 Task: Search one way flight ticket for 5 adults, 2 children, 1 infant in seat and 2 infants on lap in economy from Rockland: Knox County Regional Airport to Laramie: Laramie Regional Airport on 5-3-2023. Choice of flights is United. Number of bags: 2 carry on bags. Price is upto 106000. Outbound departure time preference is 16:45.
Action: Mouse moved to (213, 308)
Screenshot: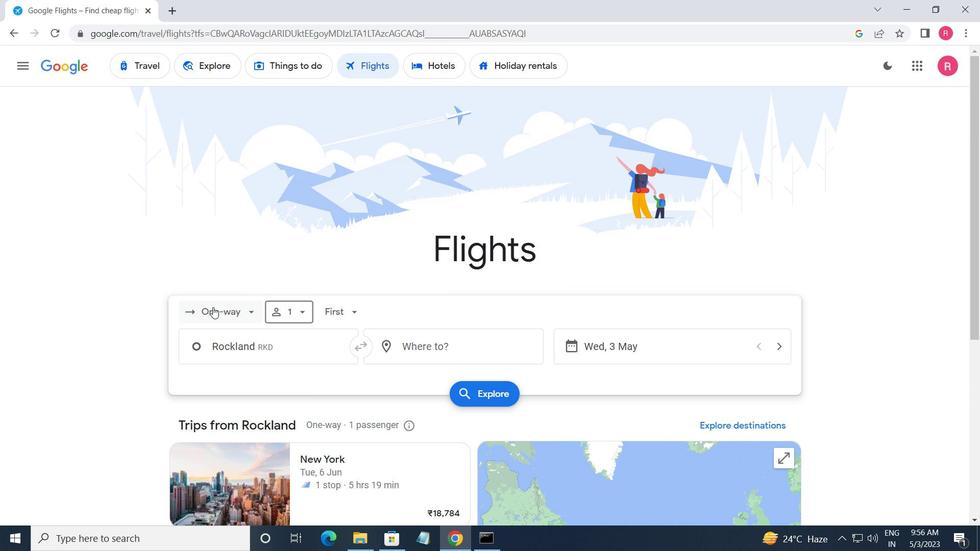
Action: Mouse pressed left at (213, 308)
Screenshot: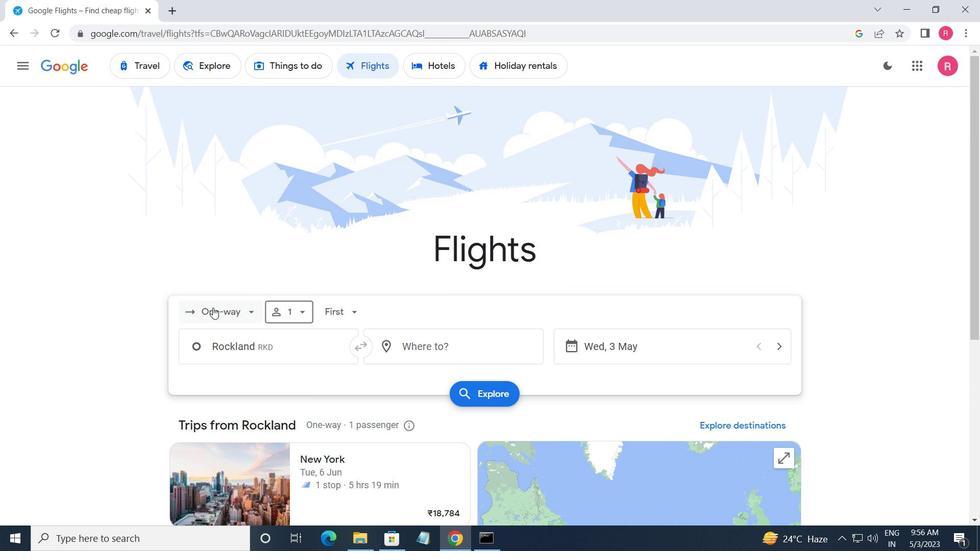 
Action: Mouse moved to (242, 369)
Screenshot: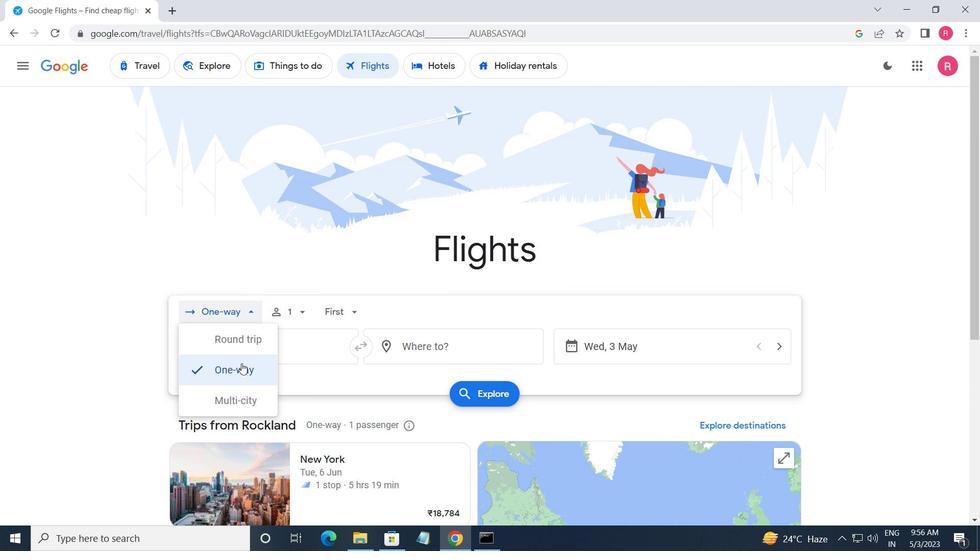 
Action: Mouse pressed left at (242, 369)
Screenshot: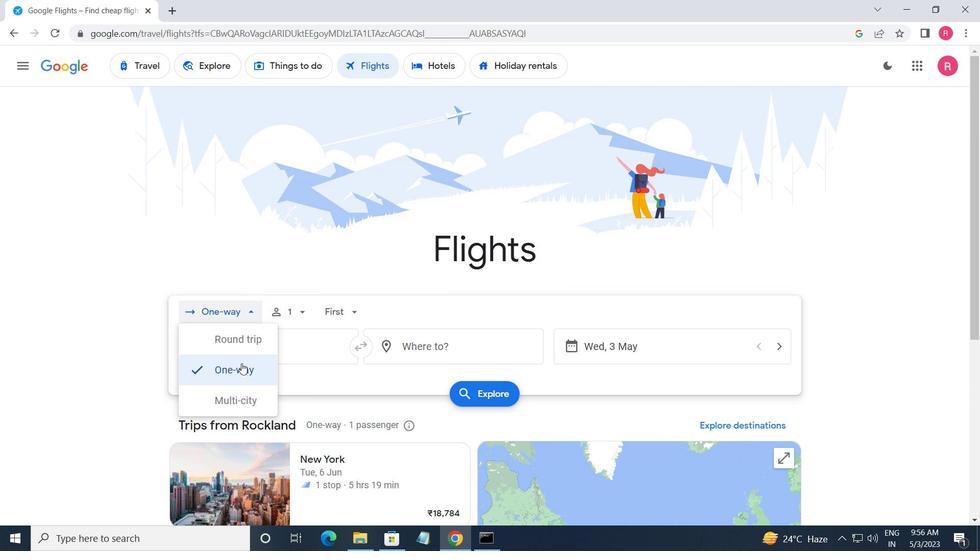 
Action: Mouse moved to (290, 325)
Screenshot: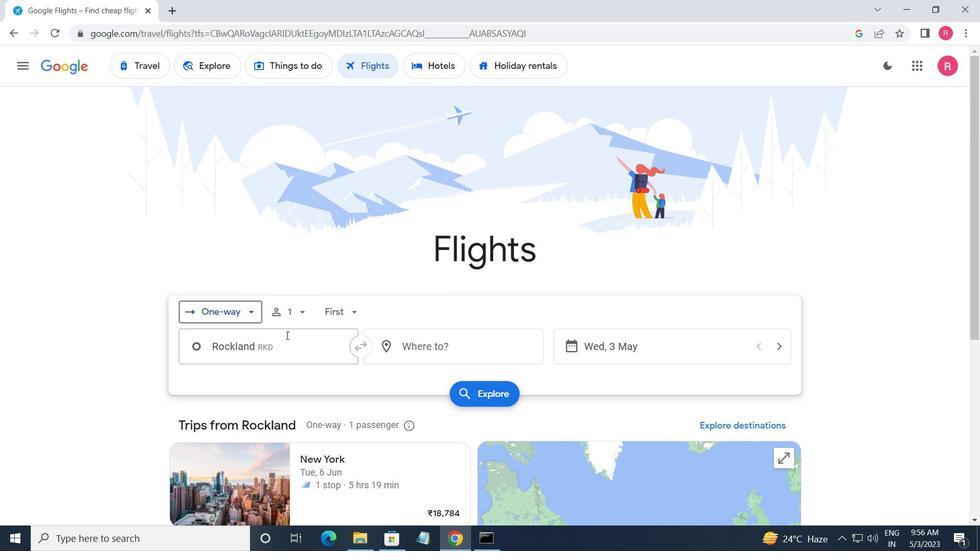 
Action: Mouse pressed left at (290, 325)
Screenshot: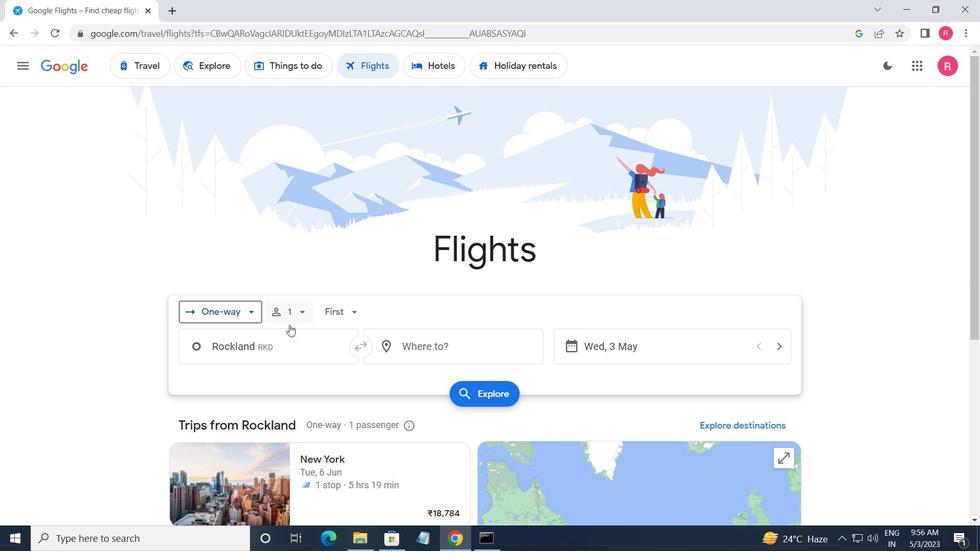 
Action: Mouse moved to (401, 346)
Screenshot: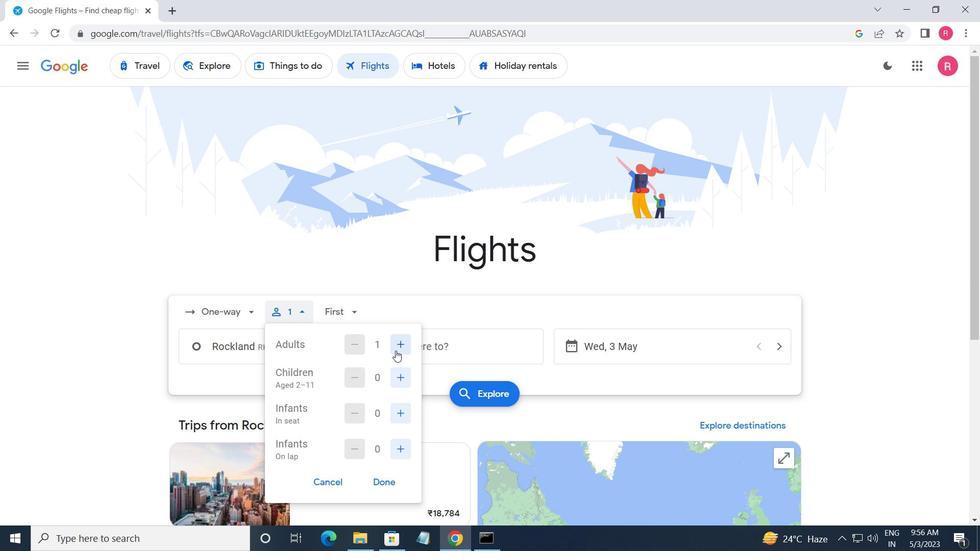 
Action: Mouse pressed left at (401, 346)
Screenshot: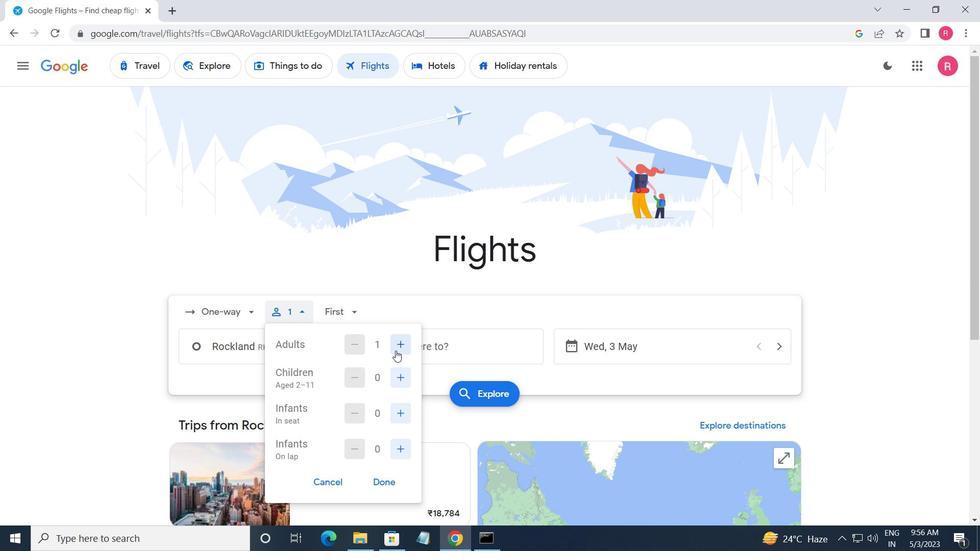
Action: Mouse moved to (402, 346)
Screenshot: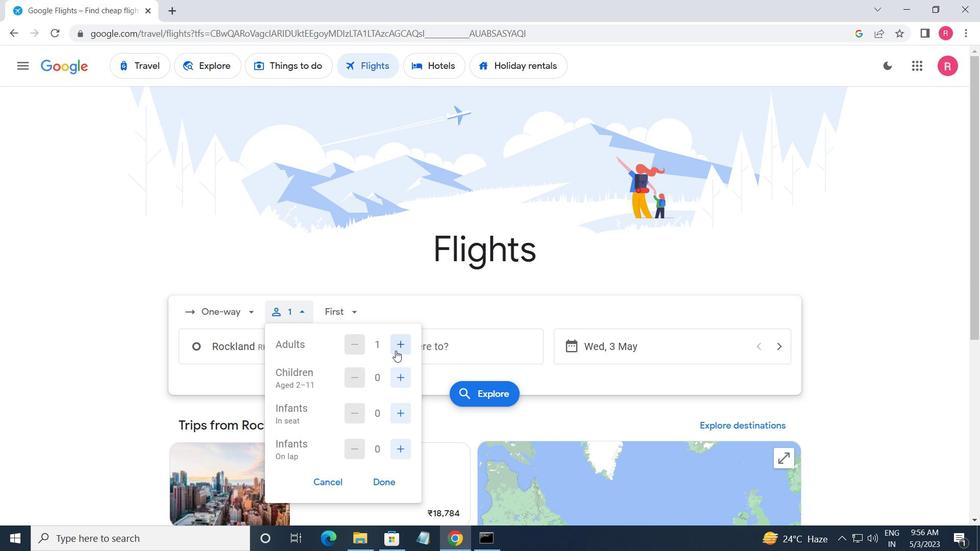 
Action: Mouse pressed left at (402, 346)
Screenshot: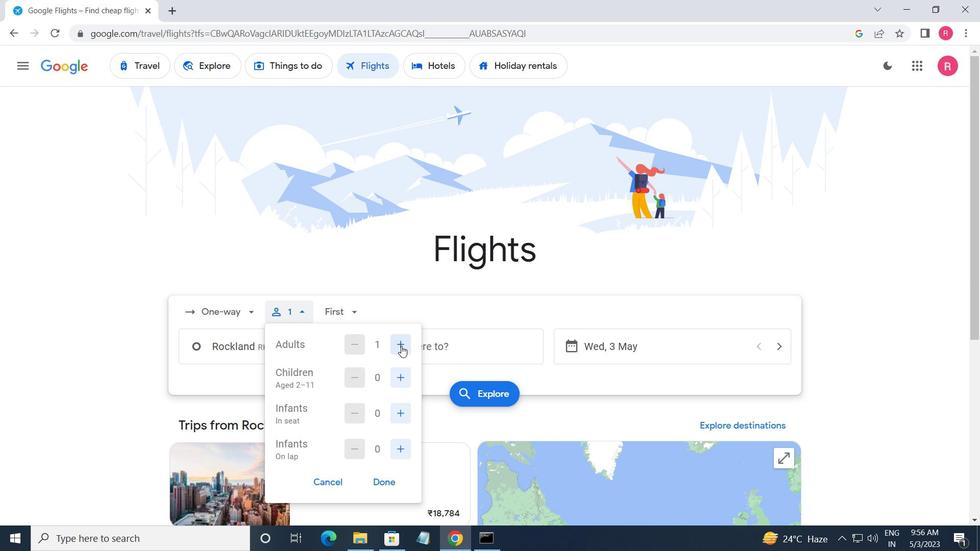 
Action: Mouse pressed left at (402, 346)
Screenshot: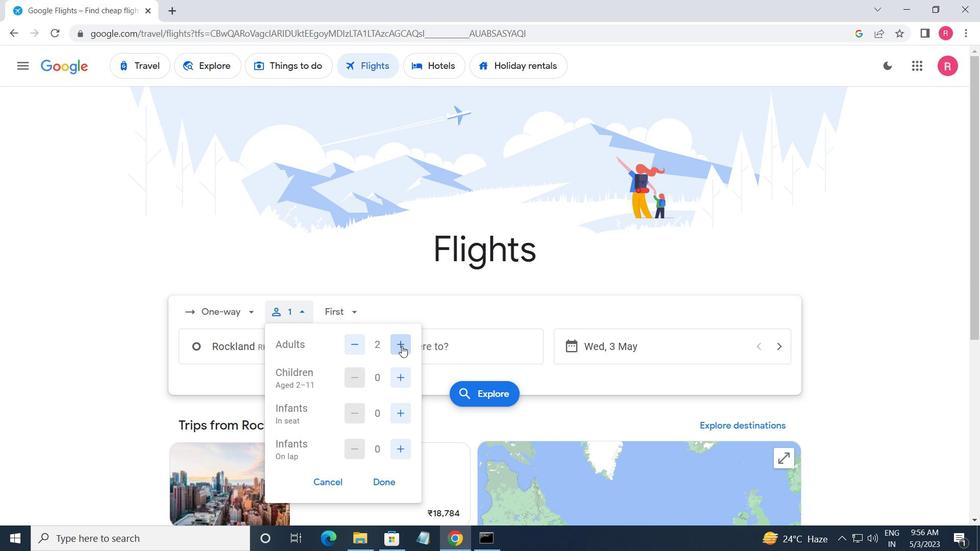 
Action: Mouse pressed left at (402, 346)
Screenshot: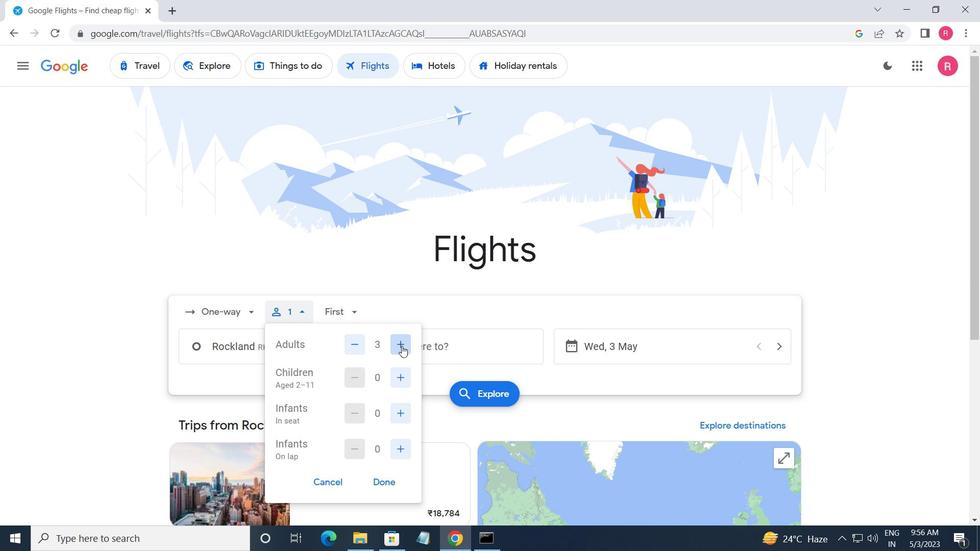 
Action: Mouse moved to (399, 381)
Screenshot: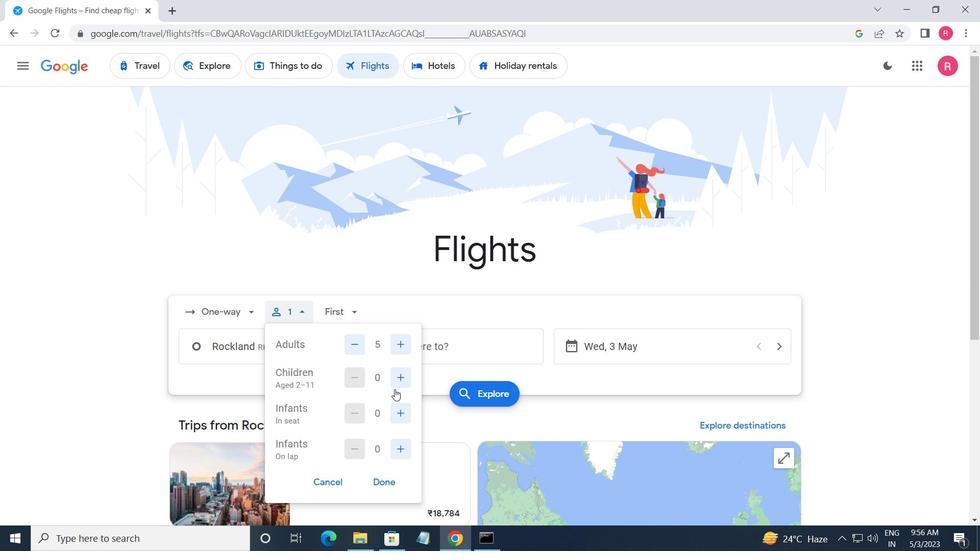 
Action: Mouse pressed left at (399, 381)
Screenshot: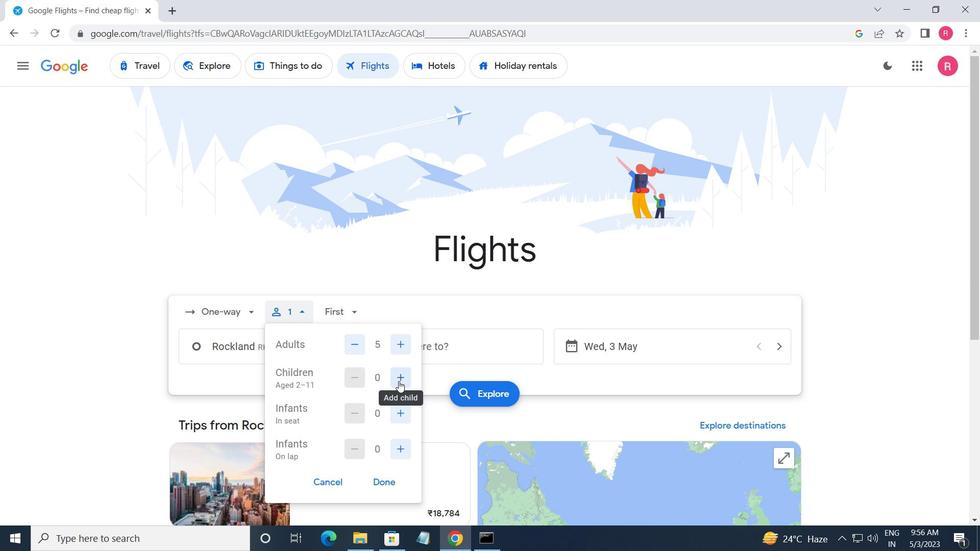 
Action: Mouse pressed left at (399, 381)
Screenshot: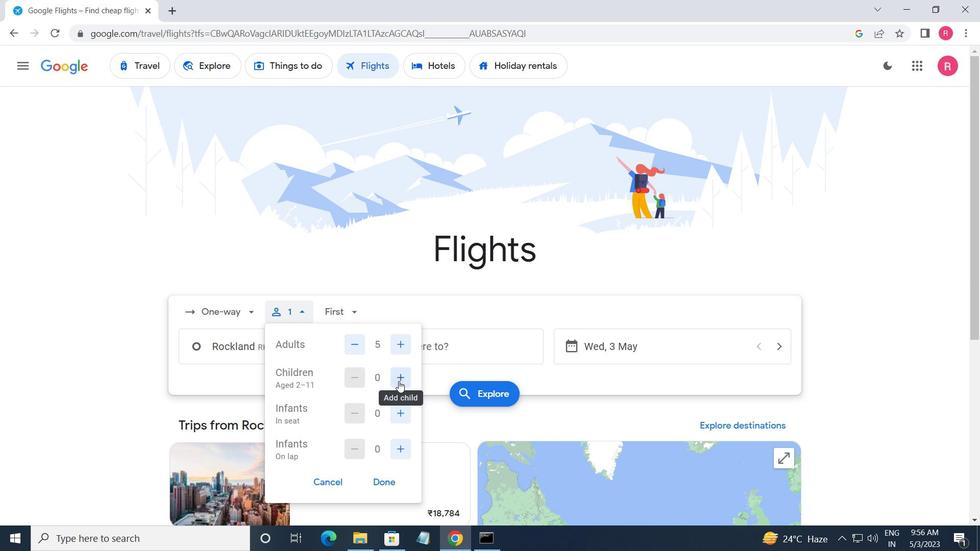 
Action: Mouse moved to (402, 415)
Screenshot: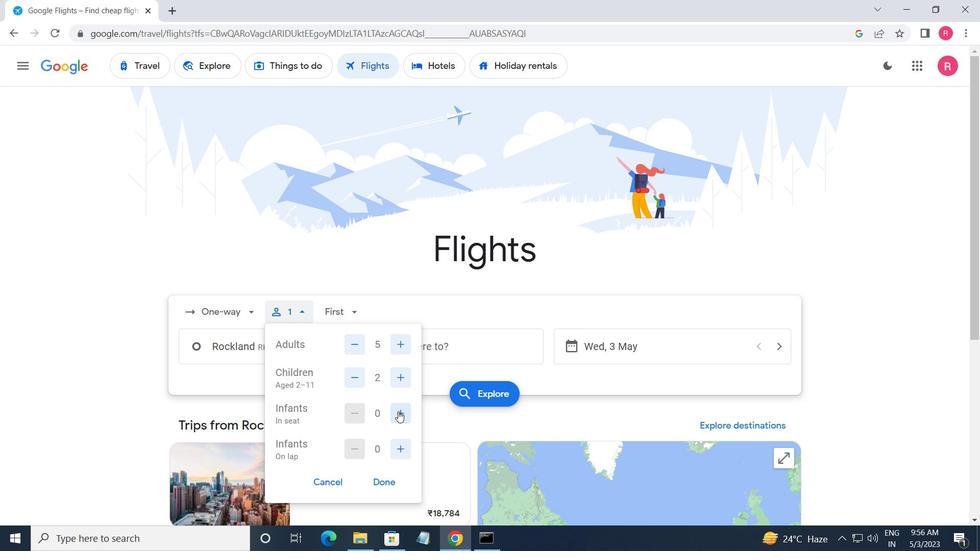 
Action: Mouse pressed left at (402, 415)
Screenshot: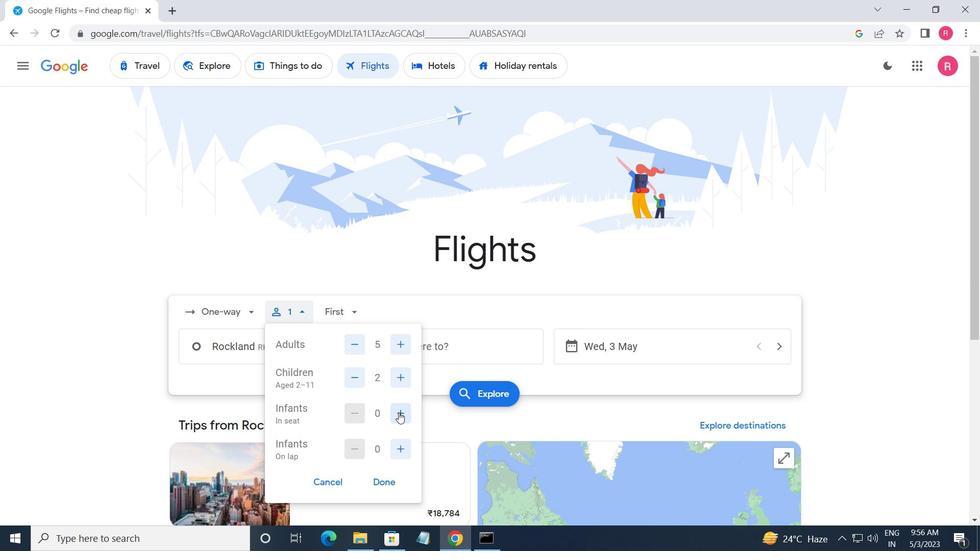 
Action: Mouse moved to (404, 441)
Screenshot: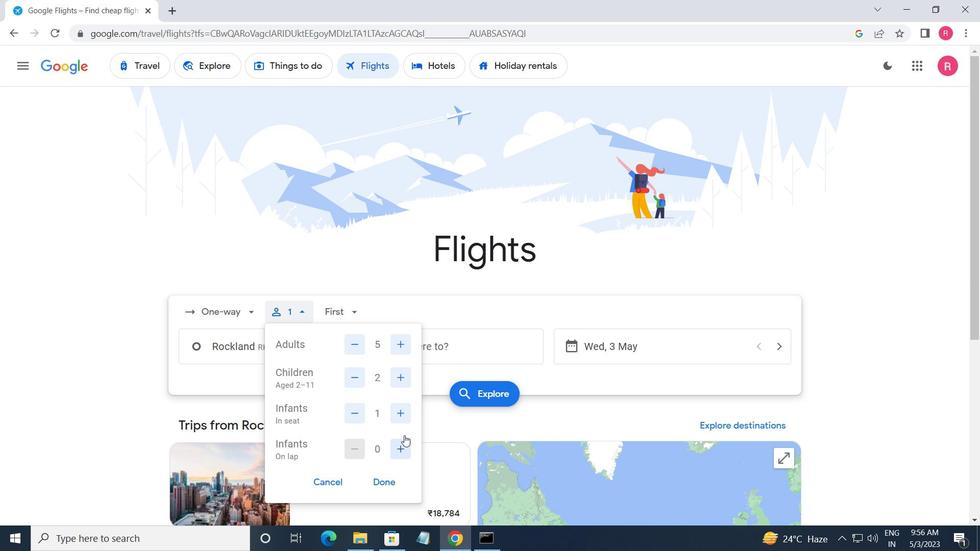 
Action: Mouse pressed left at (404, 441)
Screenshot: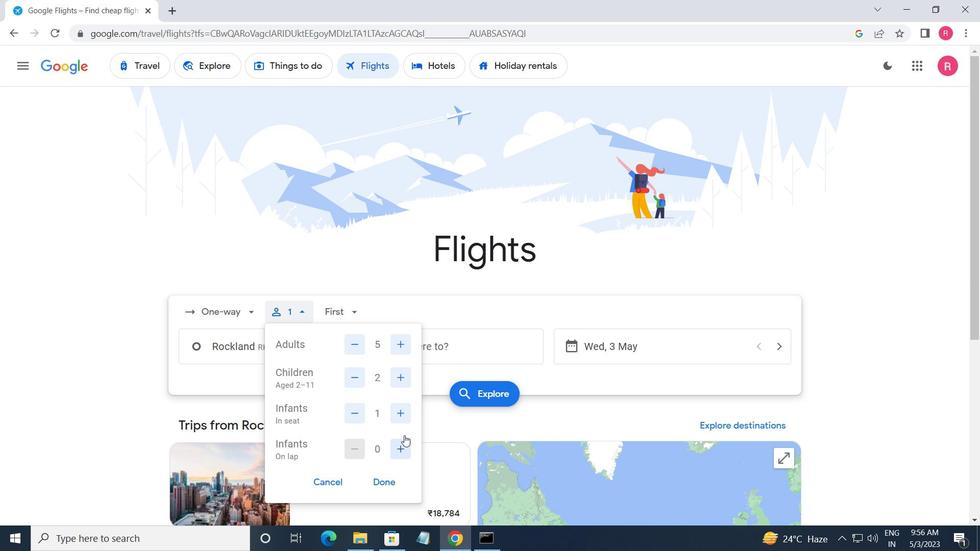 
Action: Mouse moved to (381, 481)
Screenshot: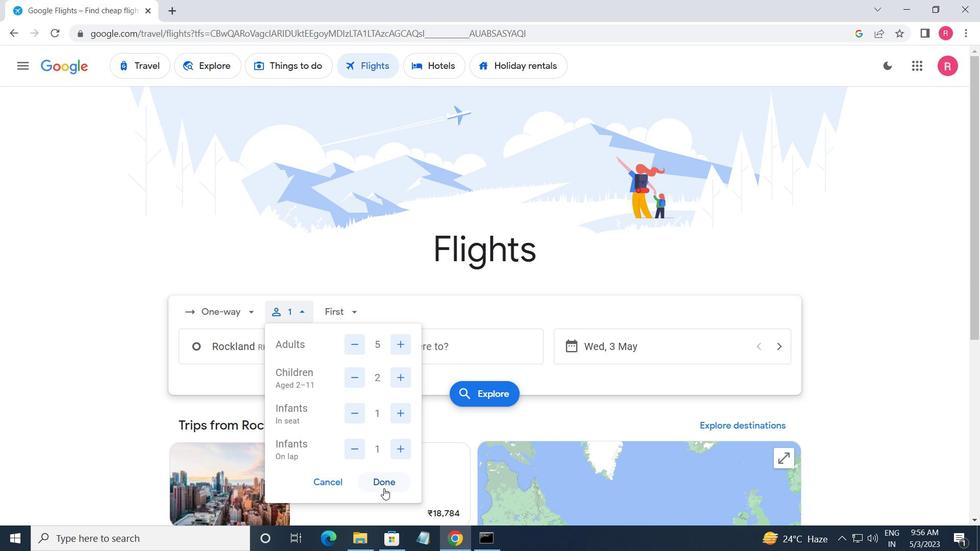 
Action: Mouse pressed left at (381, 481)
Screenshot: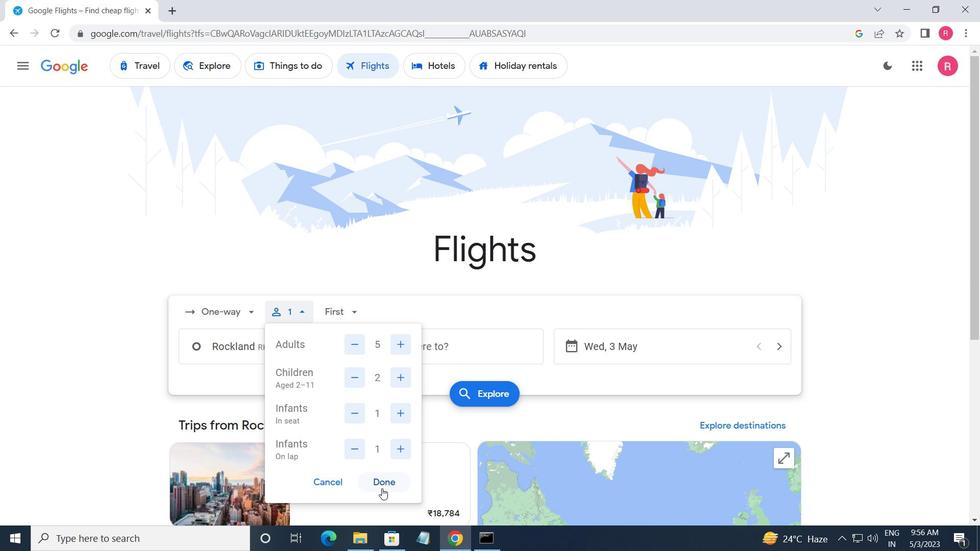 
Action: Mouse moved to (343, 311)
Screenshot: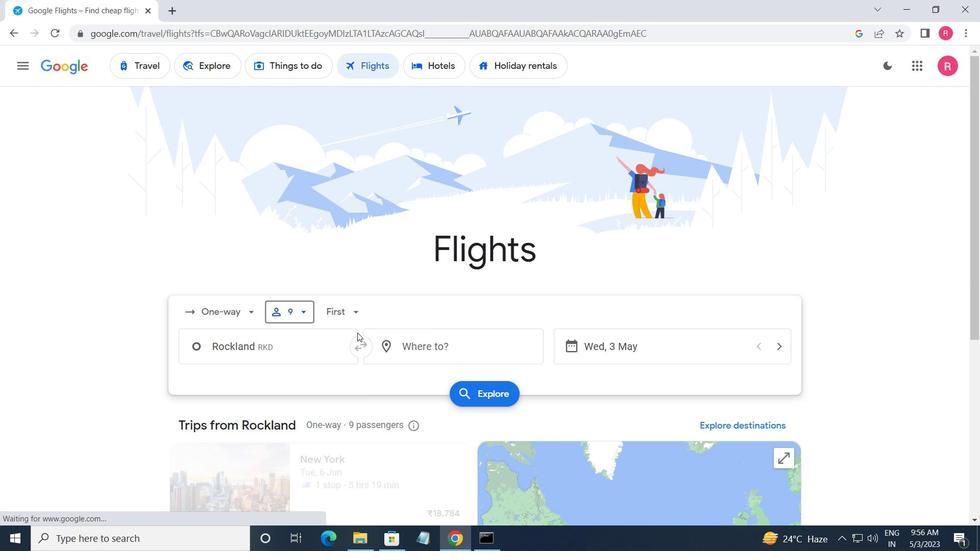 
Action: Mouse pressed left at (343, 311)
Screenshot: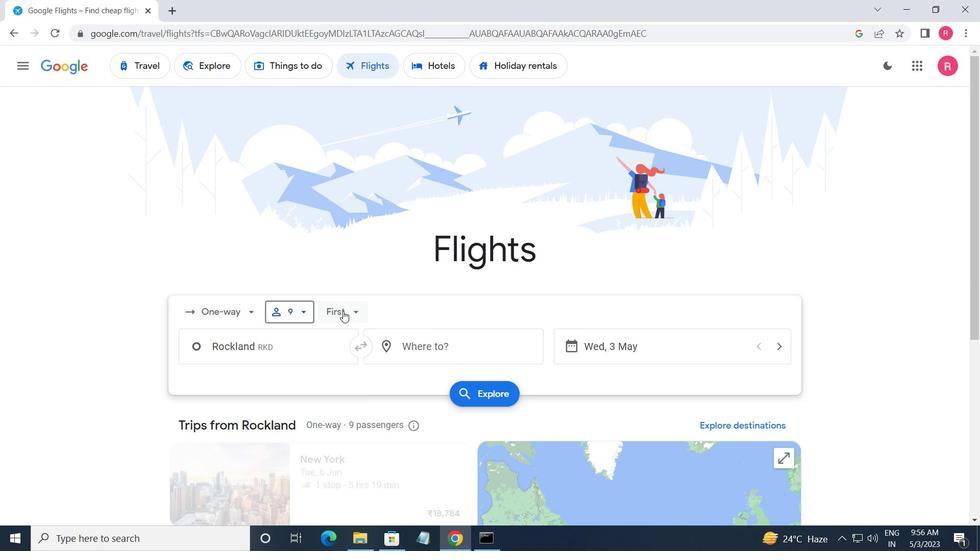 
Action: Mouse moved to (372, 351)
Screenshot: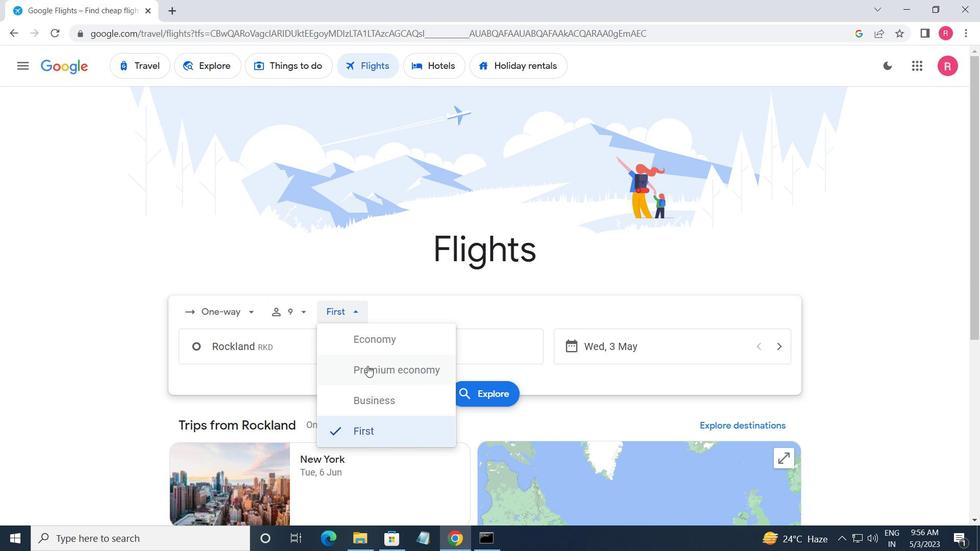 
Action: Mouse pressed left at (372, 351)
Screenshot: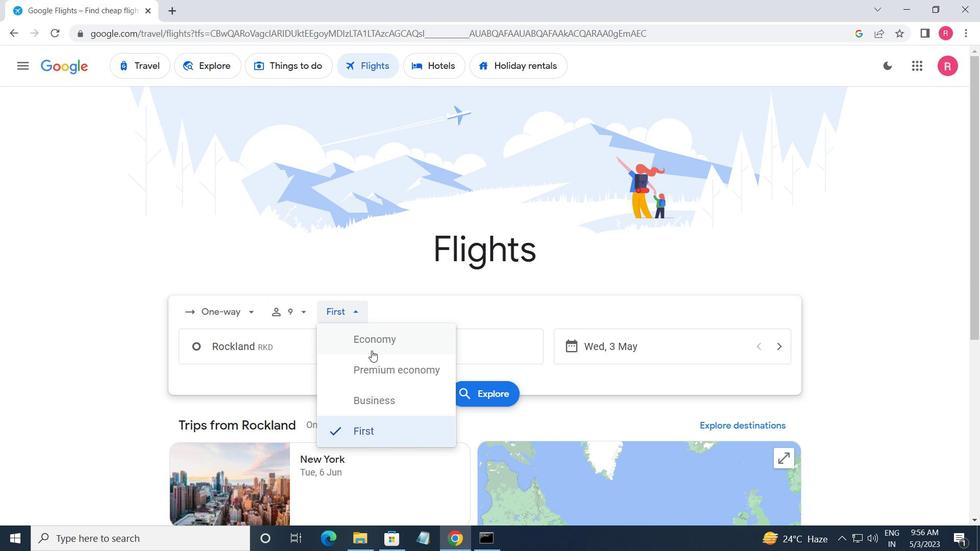 
Action: Mouse moved to (286, 345)
Screenshot: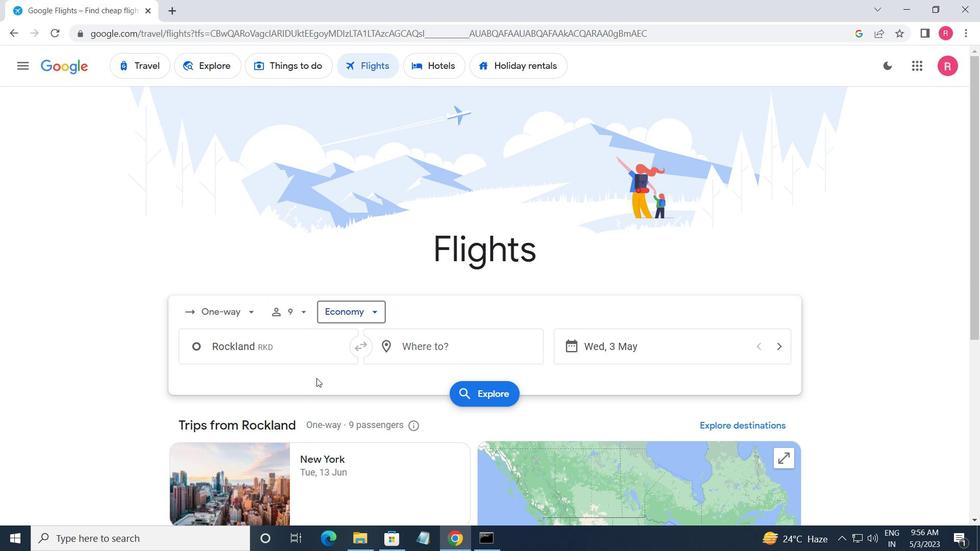 
Action: Mouse pressed left at (286, 345)
Screenshot: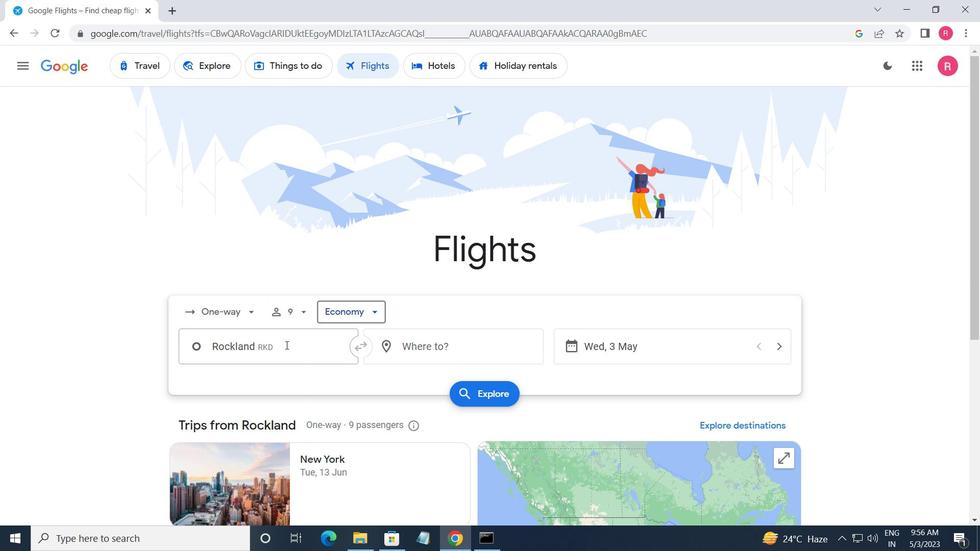 
Action: Mouse moved to (222, 453)
Screenshot: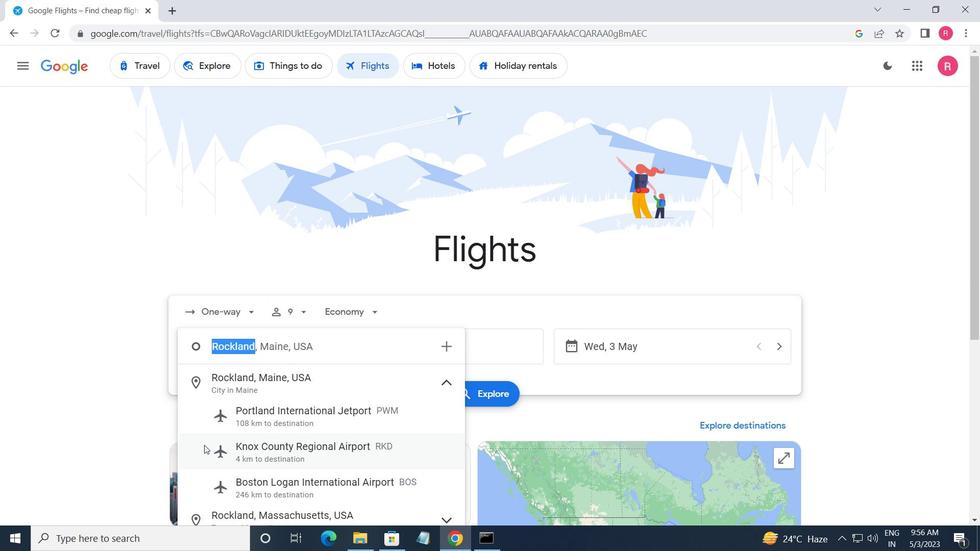 
Action: Mouse pressed left at (222, 453)
Screenshot: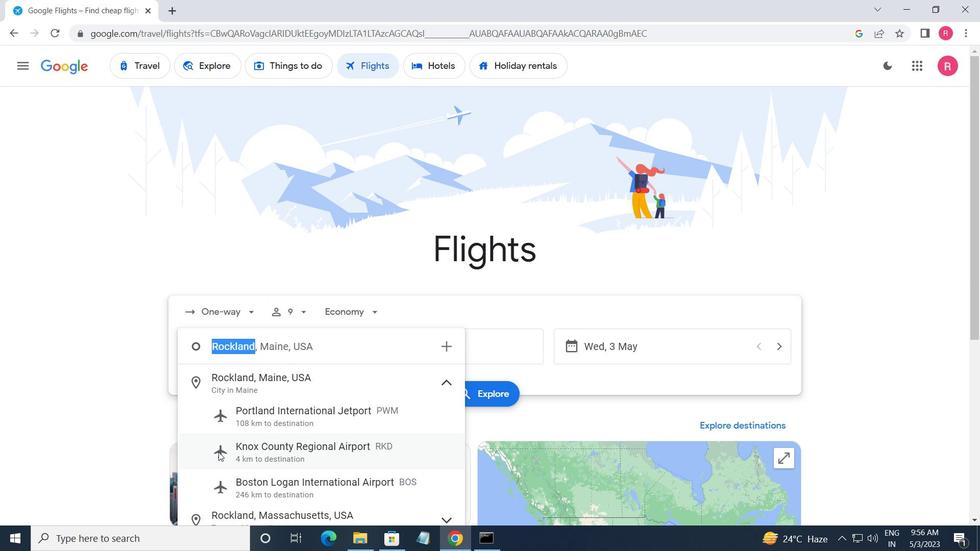 
Action: Mouse moved to (478, 361)
Screenshot: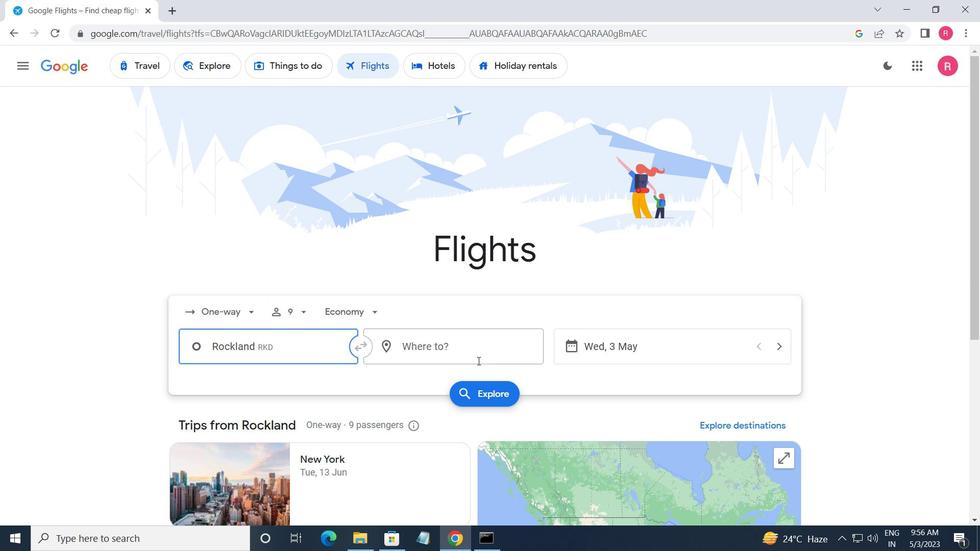 
Action: Mouse pressed left at (478, 361)
Screenshot: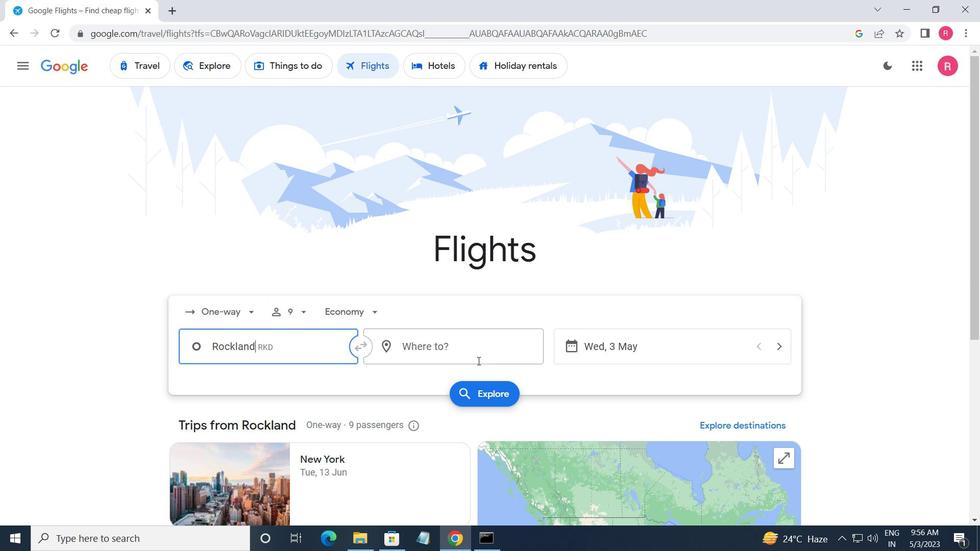 
Action: Mouse moved to (446, 480)
Screenshot: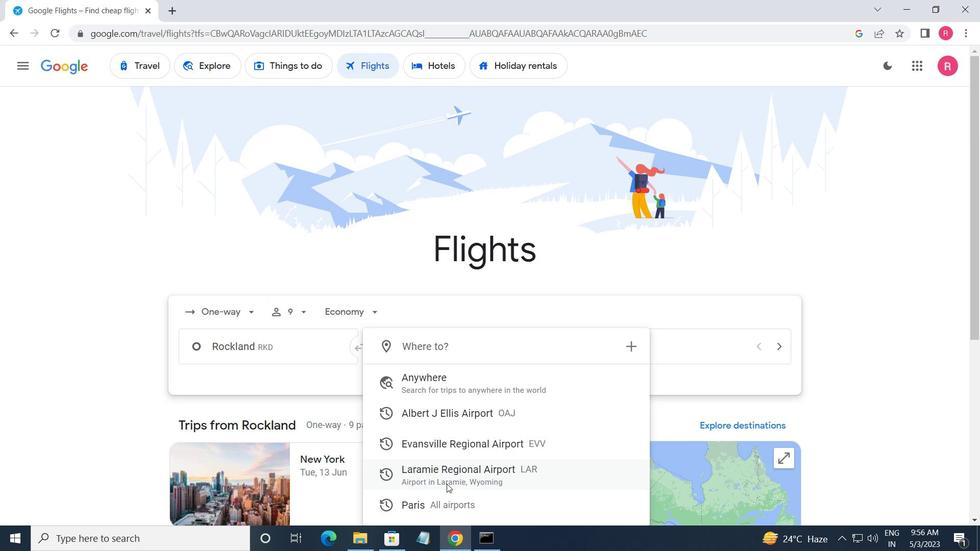 
Action: Mouse pressed left at (446, 480)
Screenshot: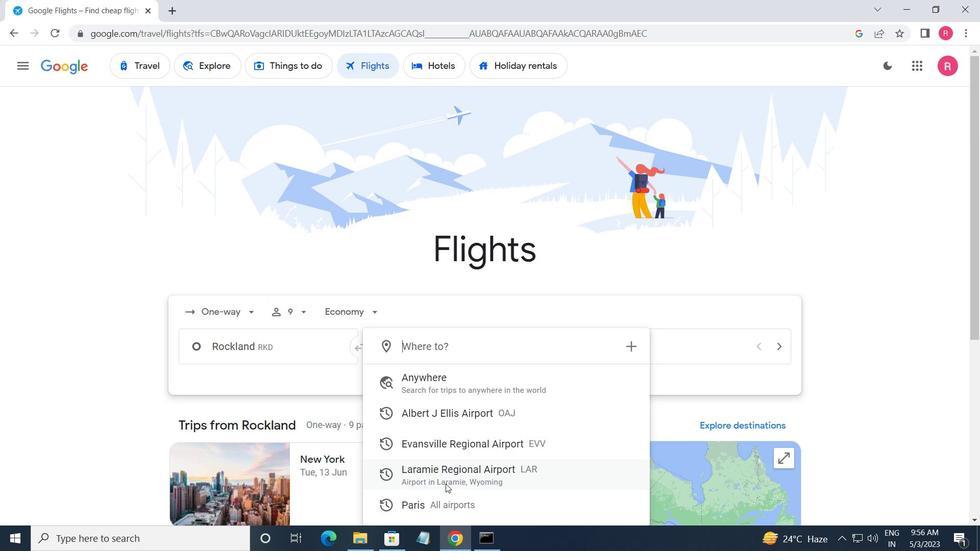 
Action: Mouse moved to (651, 359)
Screenshot: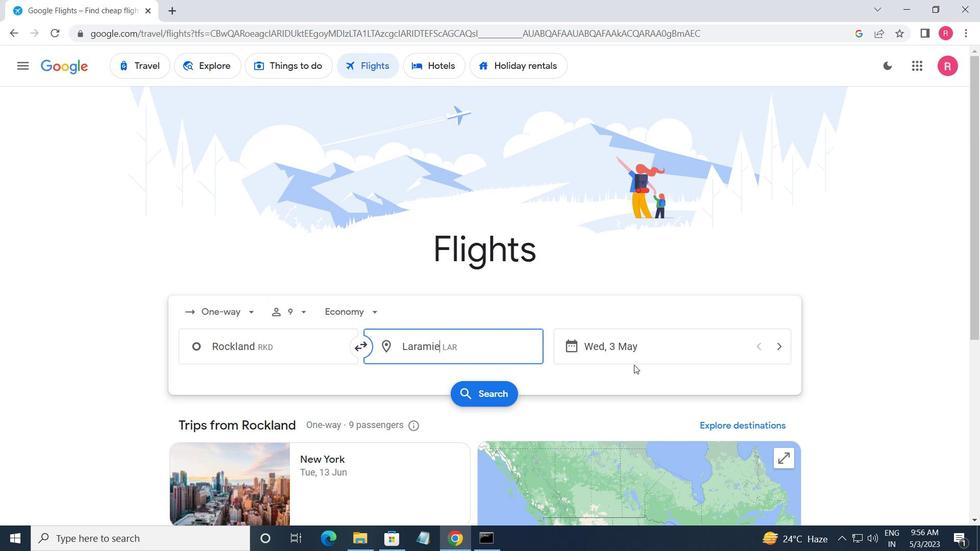 
Action: Mouse pressed left at (651, 359)
Screenshot: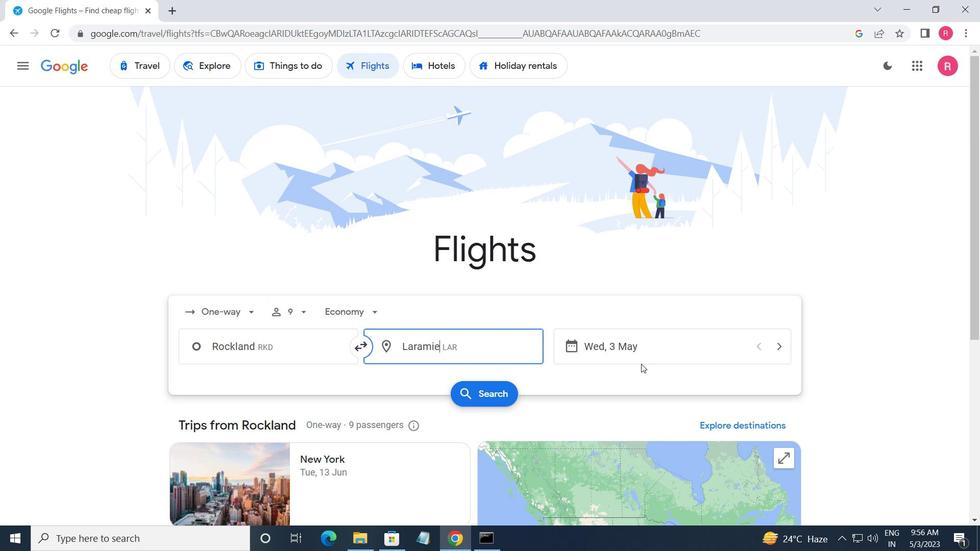 
Action: Mouse moved to (425, 290)
Screenshot: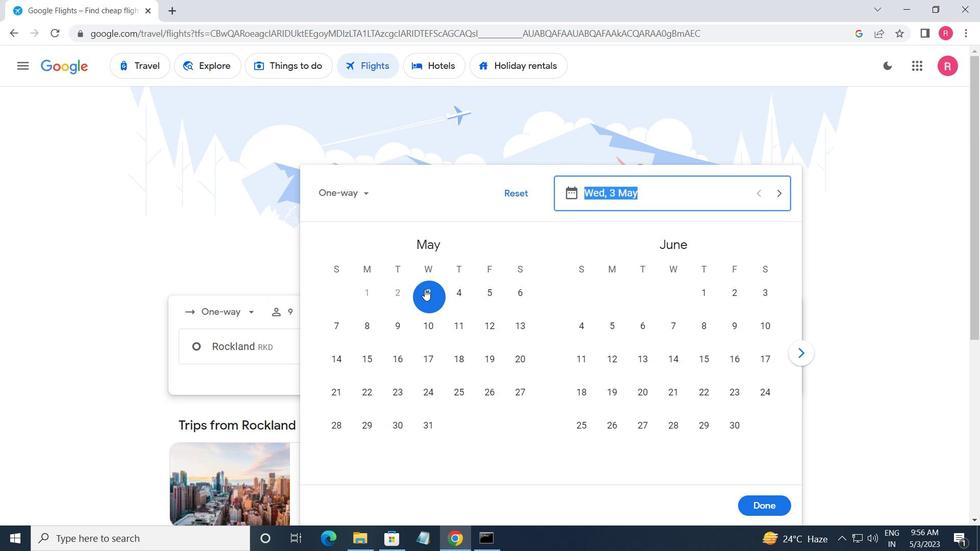 
Action: Mouse pressed left at (425, 290)
Screenshot: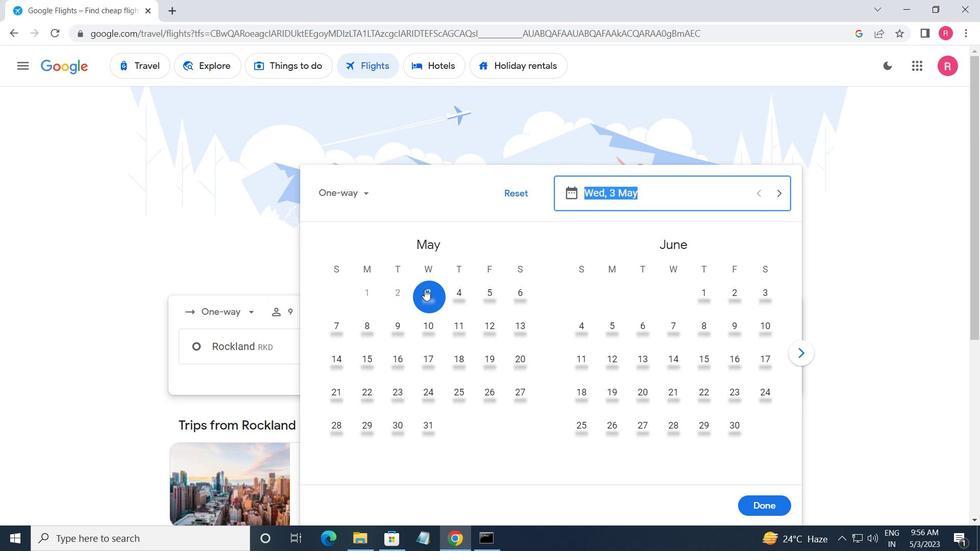 
Action: Mouse moved to (758, 505)
Screenshot: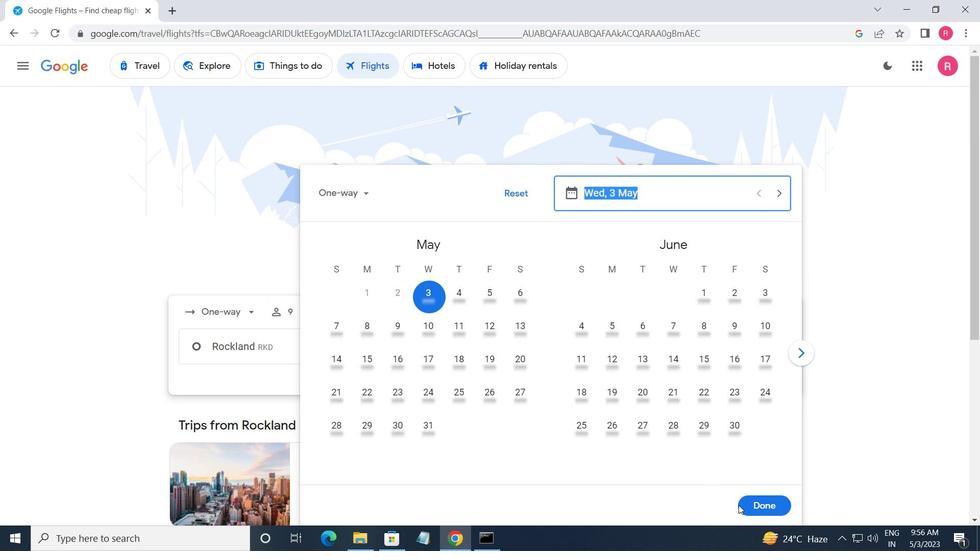 
Action: Mouse pressed left at (758, 505)
Screenshot: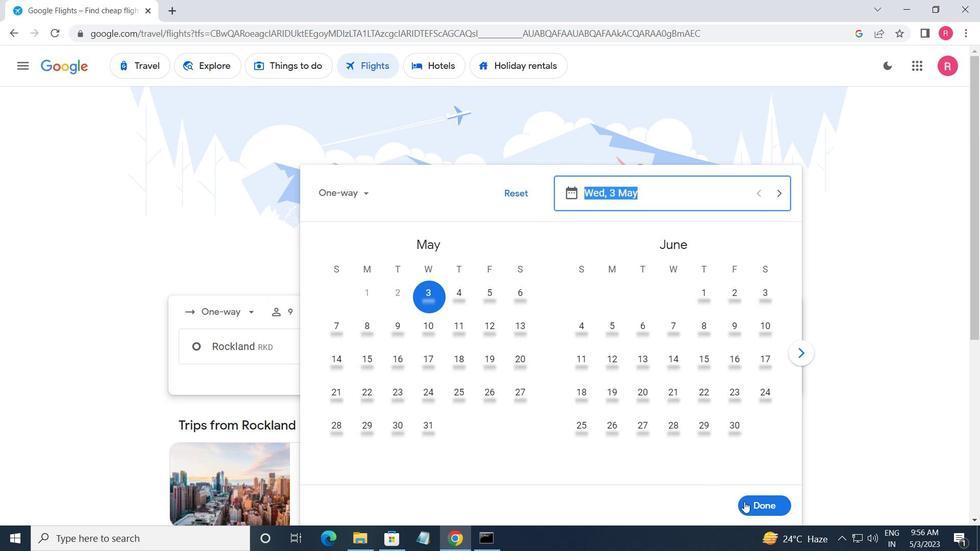 
Action: Mouse moved to (489, 402)
Screenshot: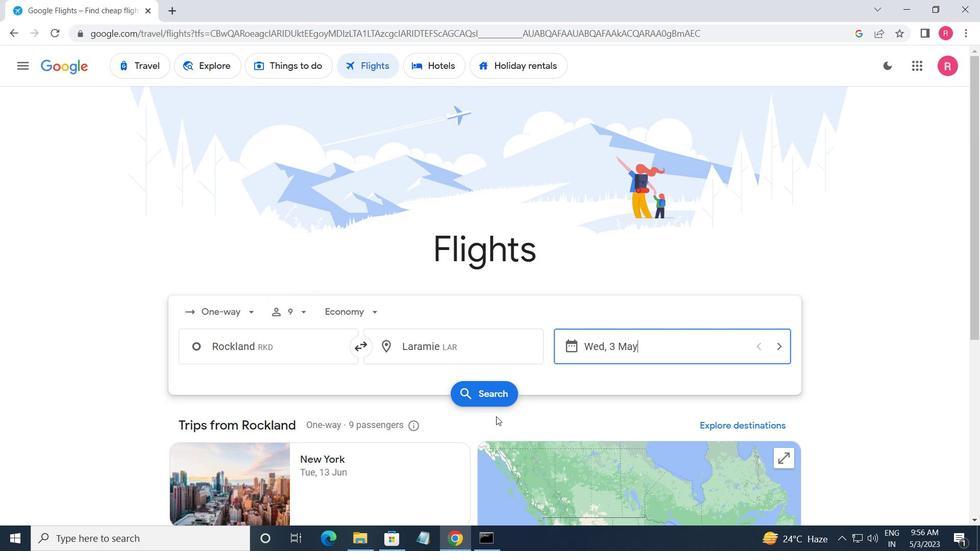 
Action: Mouse pressed left at (489, 402)
Screenshot: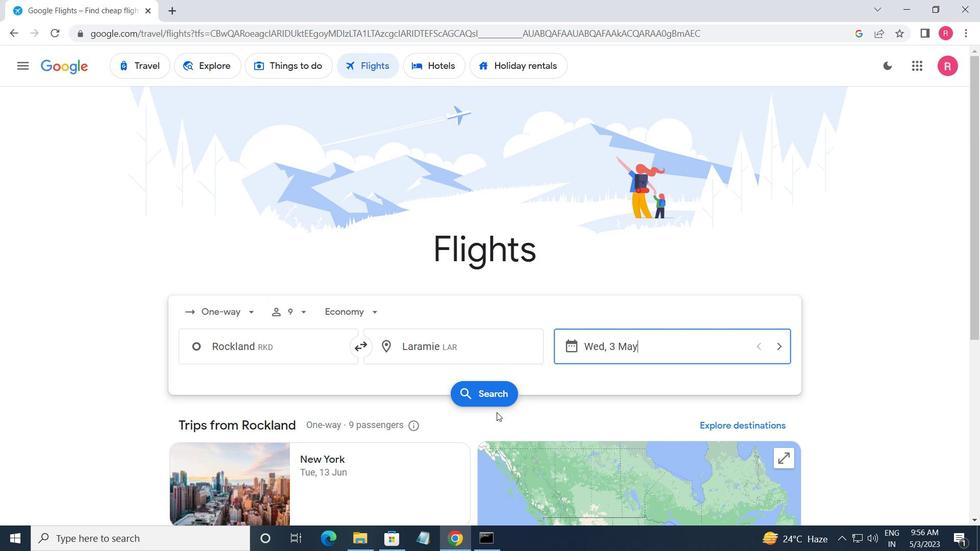 
Action: Mouse moved to (190, 181)
Screenshot: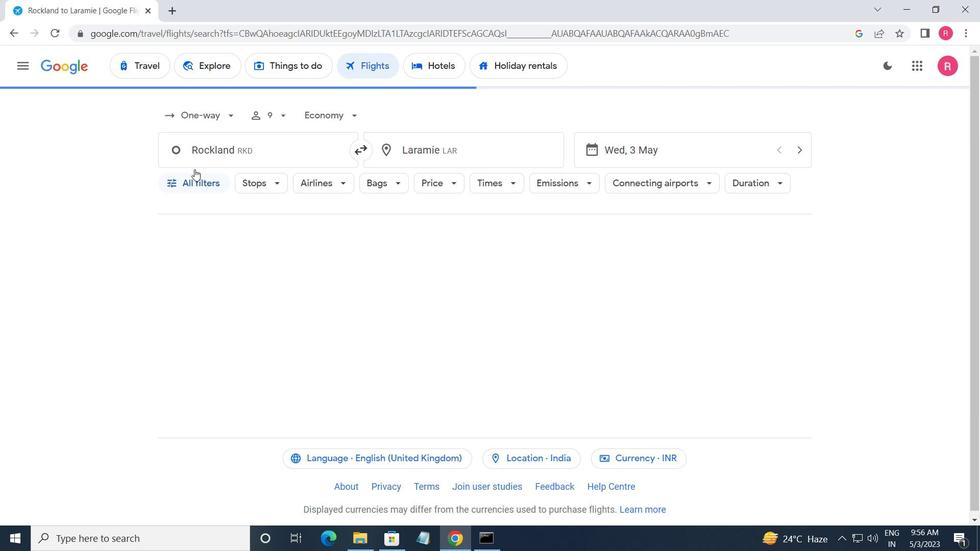 
Action: Mouse pressed left at (190, 181)
Screenshot: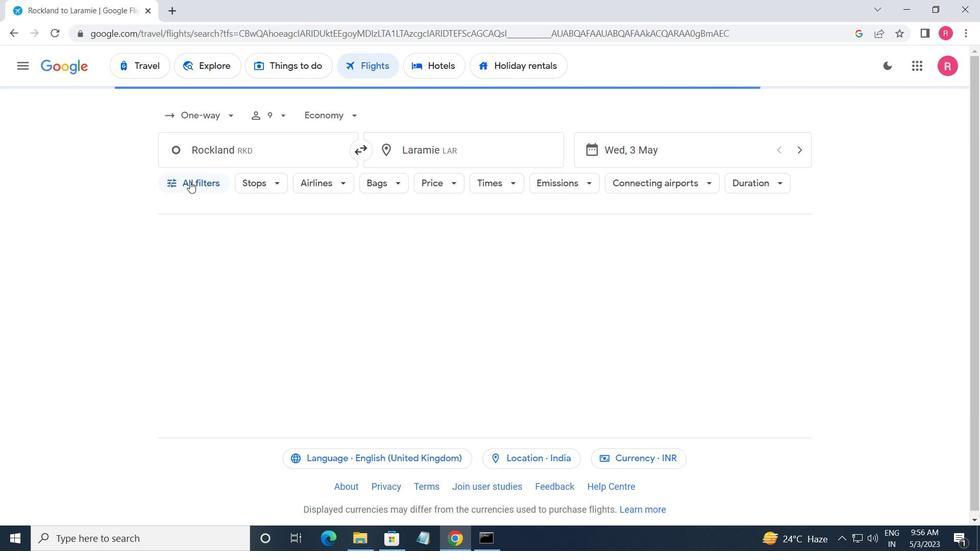 
Action: Mouse moved to (264, 273)
Screenshot: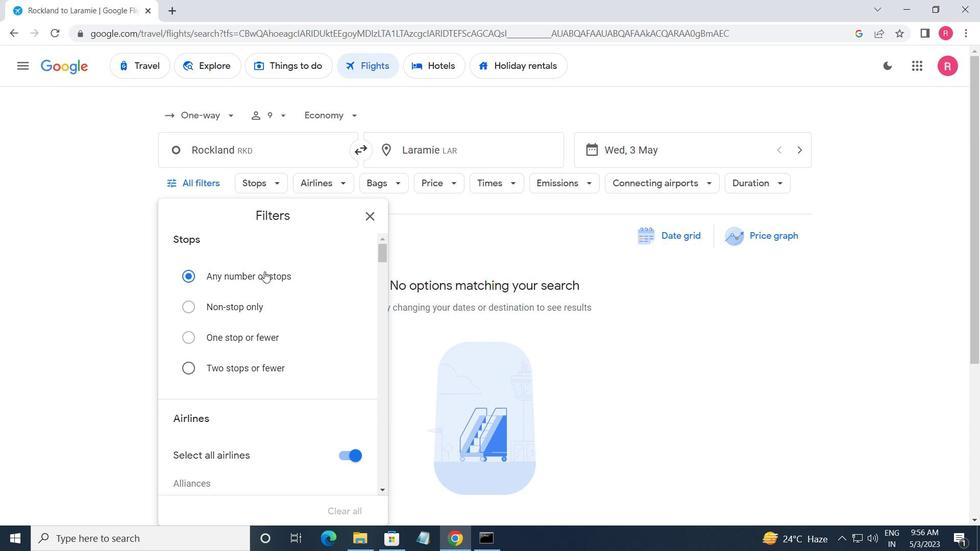 
Action: Mouse scrolled (264, 272) with delta (0, 0)
Screenshot: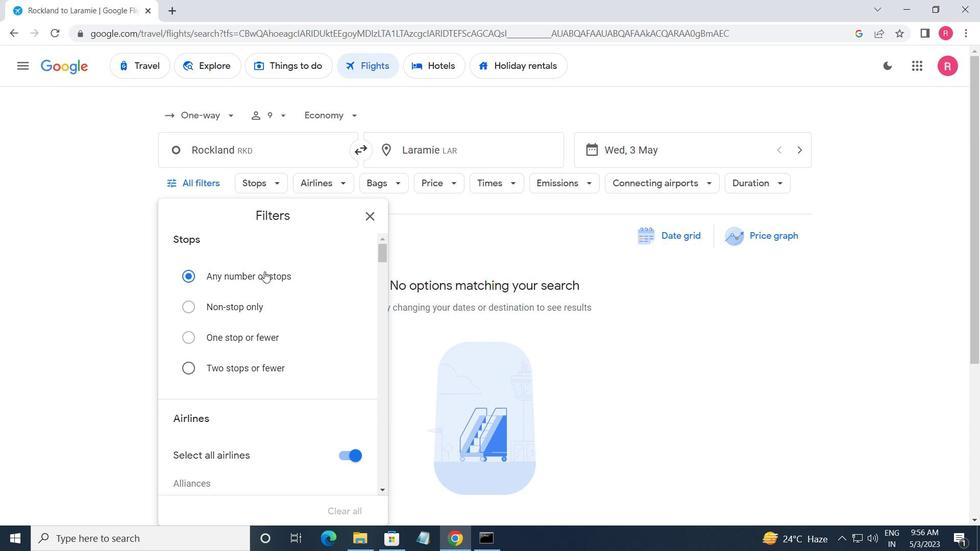 
Action: Mouse moved to (263, 274)
Screenshot: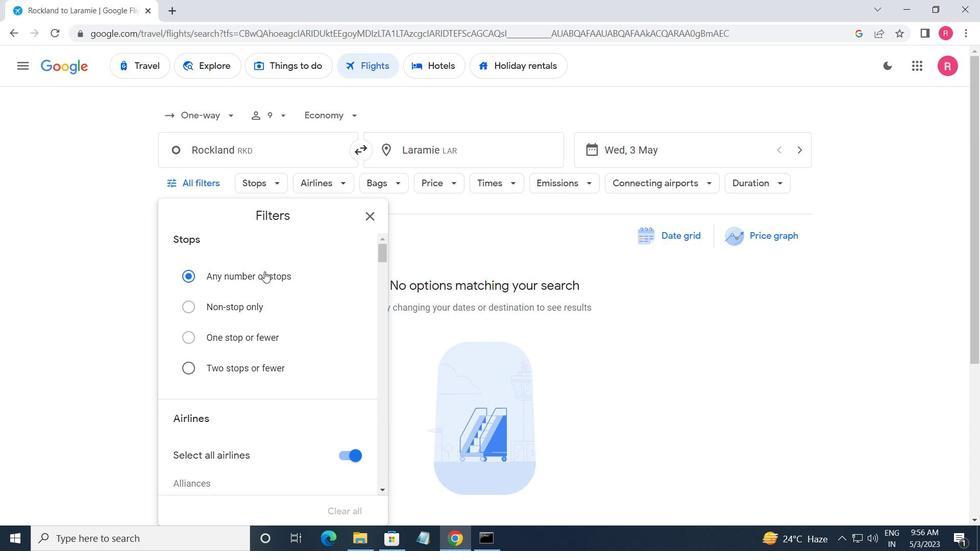 
Action: Mouse scrolled (263, 274) with delta (0, 0)
Screenshot: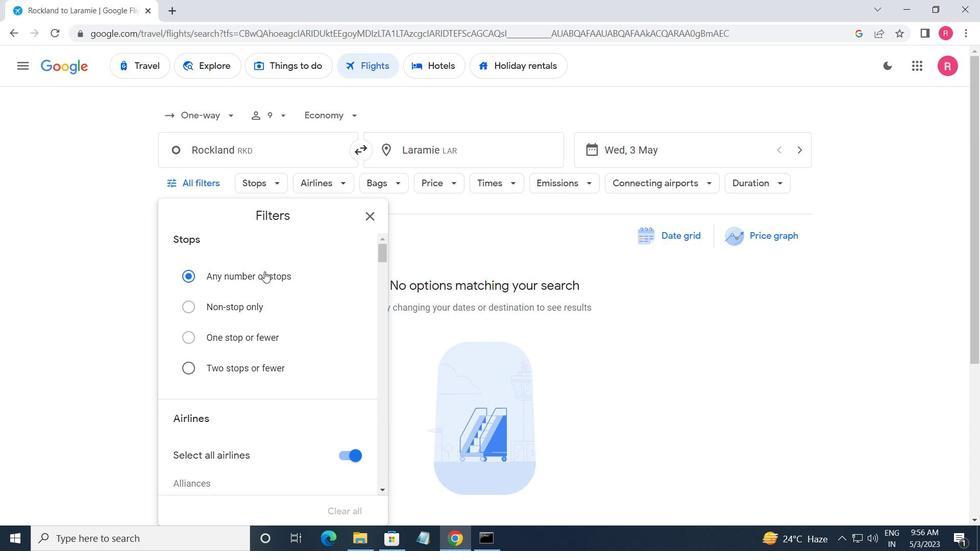 
Action: Mouse scrolled (263, 274) with delta (0, 0)
Screenshot: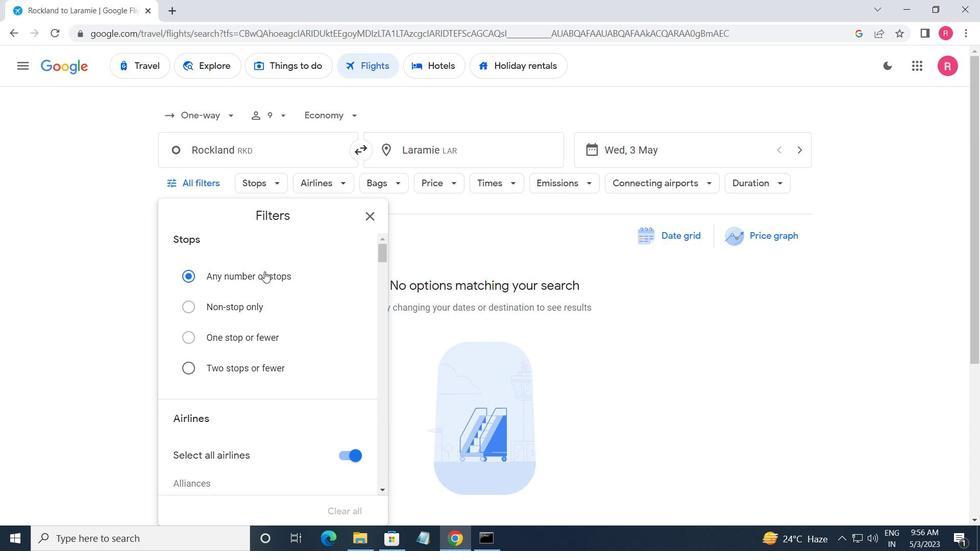
Action: Mouse moved to (263, 275)
Screenshot: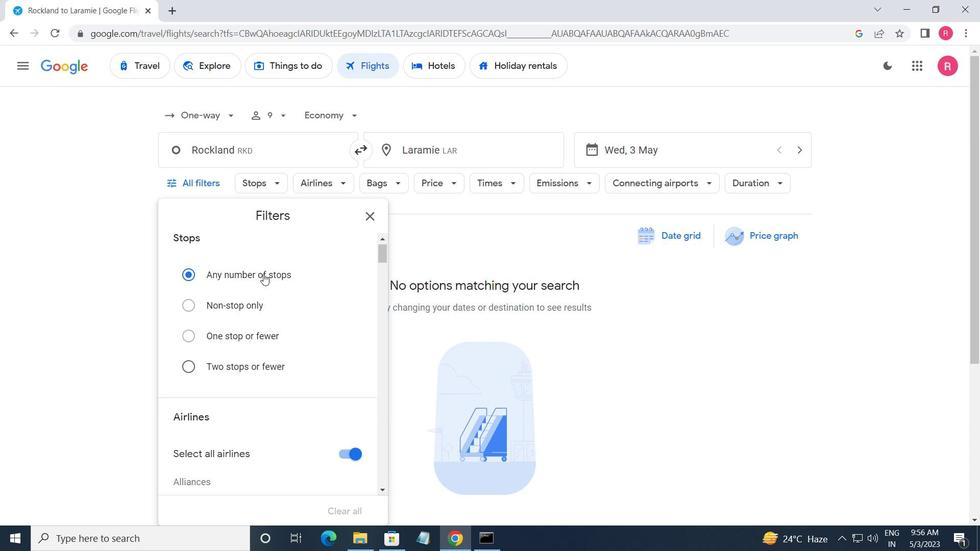 
Action: Mouse scrolled (263, 274) with delta (0, 0)
Screenshot: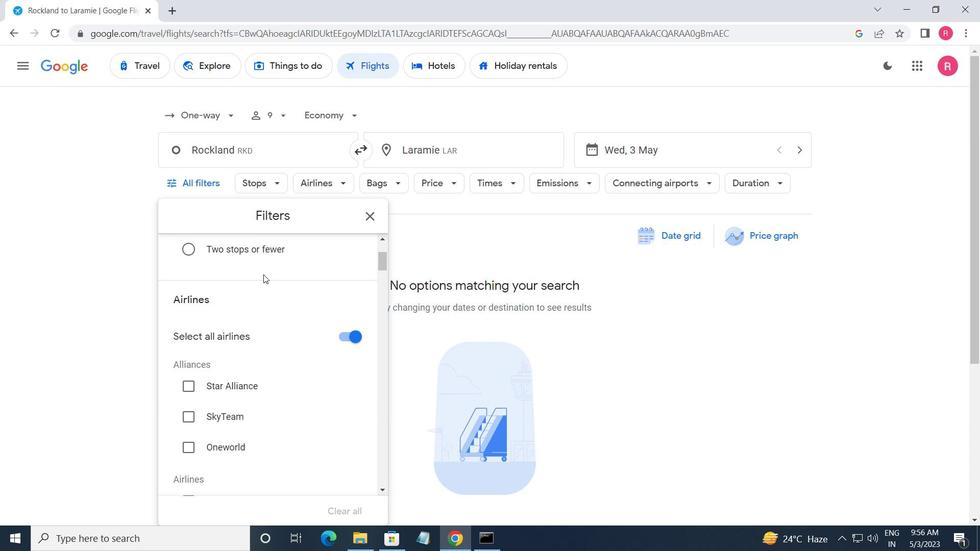 
Action: Mouse moved to (263, 278)
Screenshot: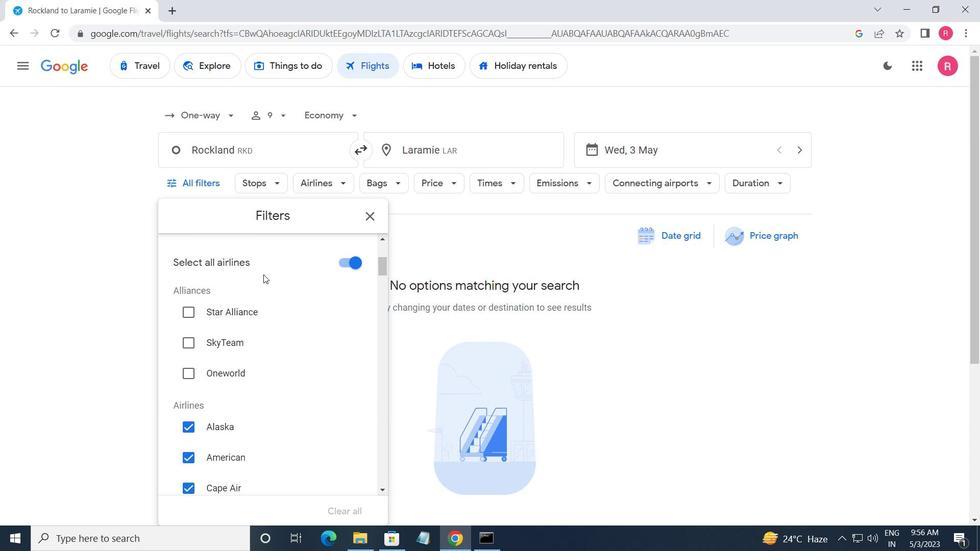 
Action: Mouse scrolled (263, 277) with delta (0, 0)
Screenshot: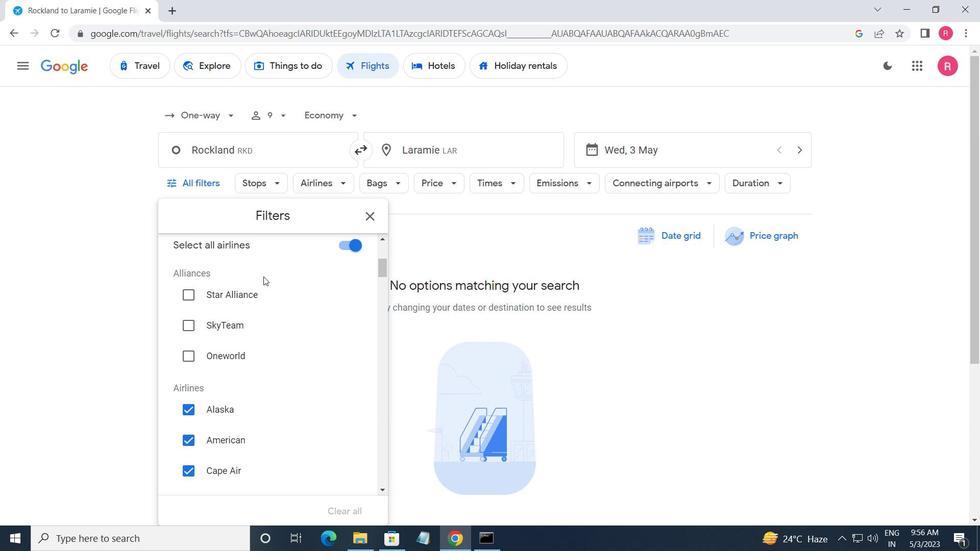 
Action: Mouse moved to (262, 281)
Screenshot: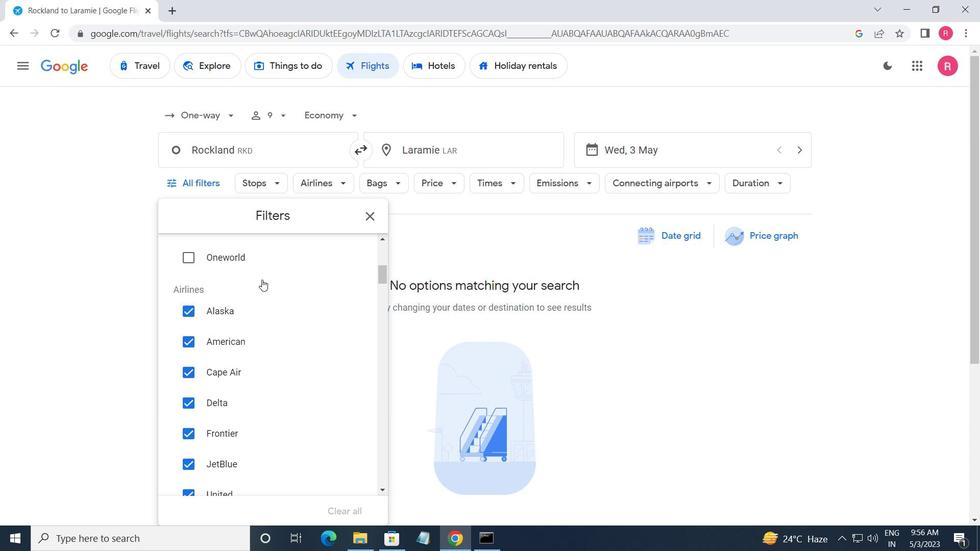 
Action: Mouse scrolled (262, 280) with delta (0, 0)
Screenshot: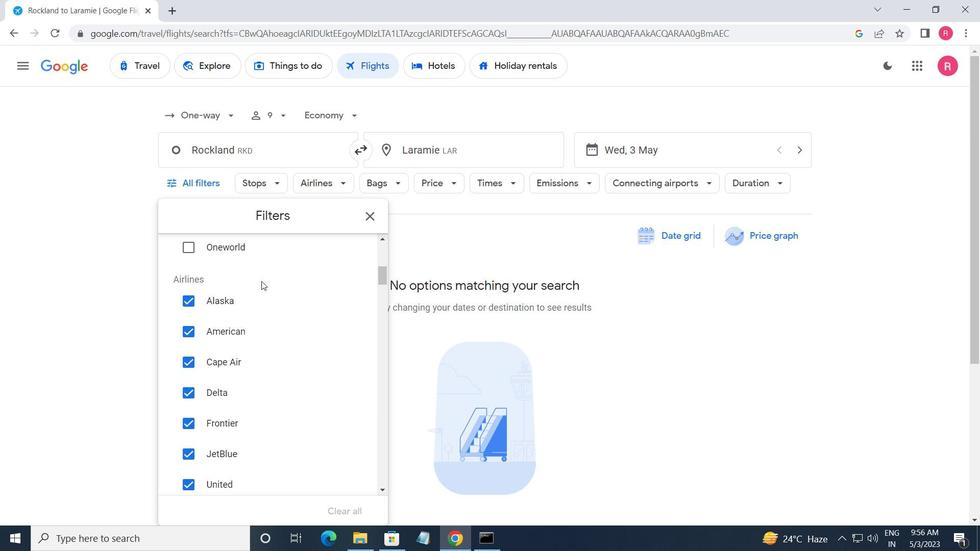 
Action: Mouse moved to (332, 424)
Screenshot: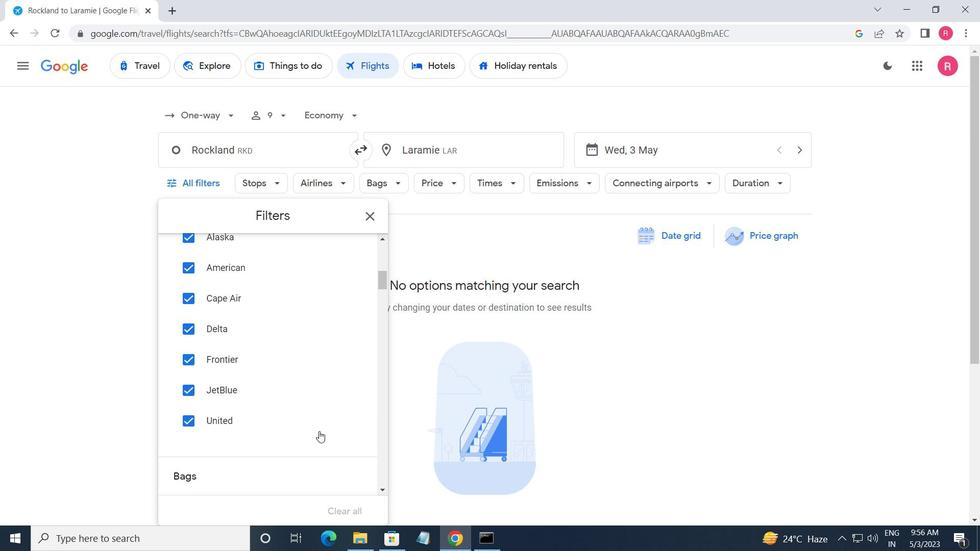 
Action: Mouse pressed left at (332, 424)
Screenshot: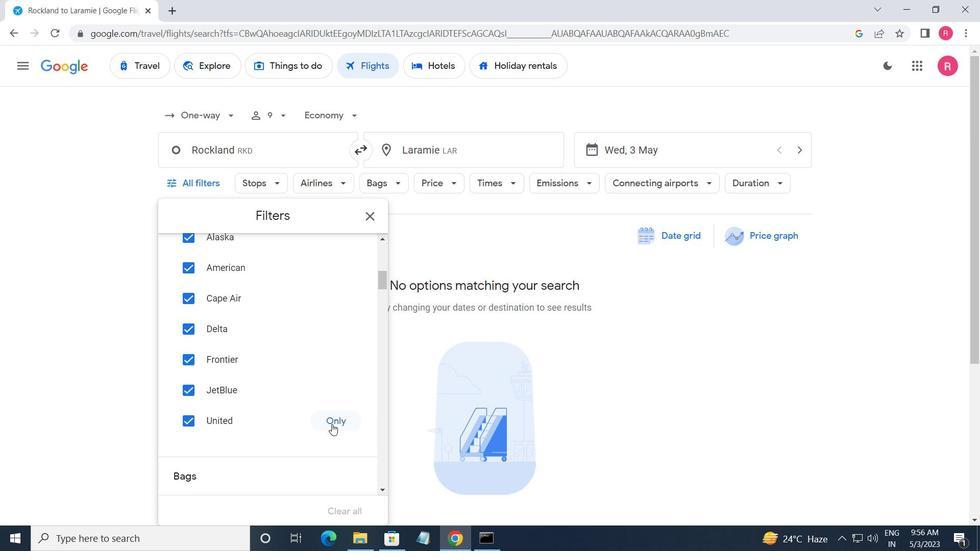 
Action: Mouse moved to (332, 424)
Screenshot: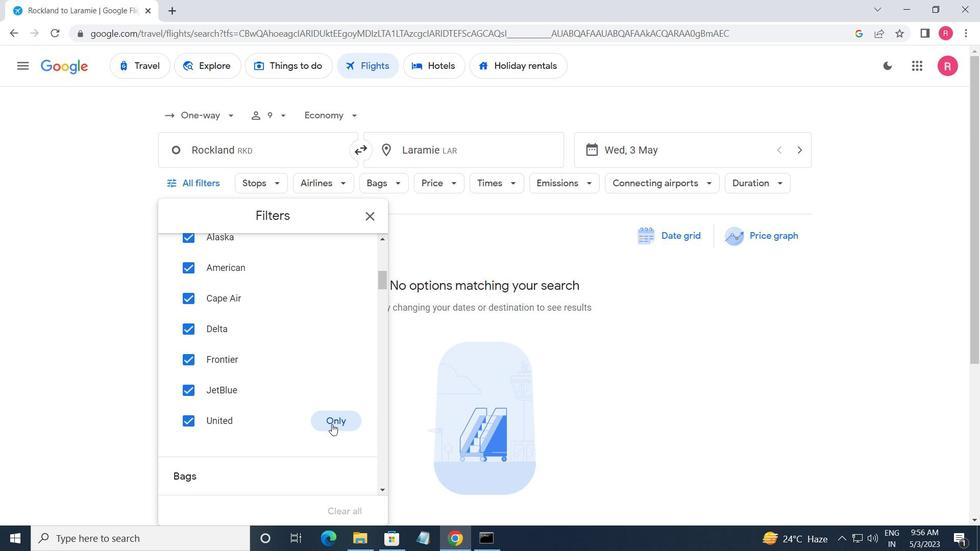 
Action: Mouse scrolled (332, 424) with delta (0, 0)
Screenshot: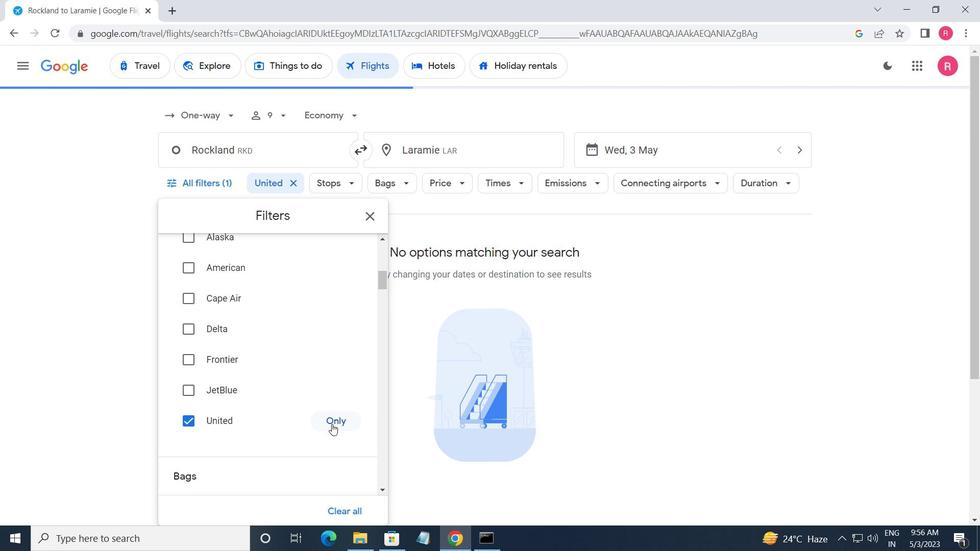 
Action: Mouse scrolled (332, 424) with delta (0, 0)
Screenshot: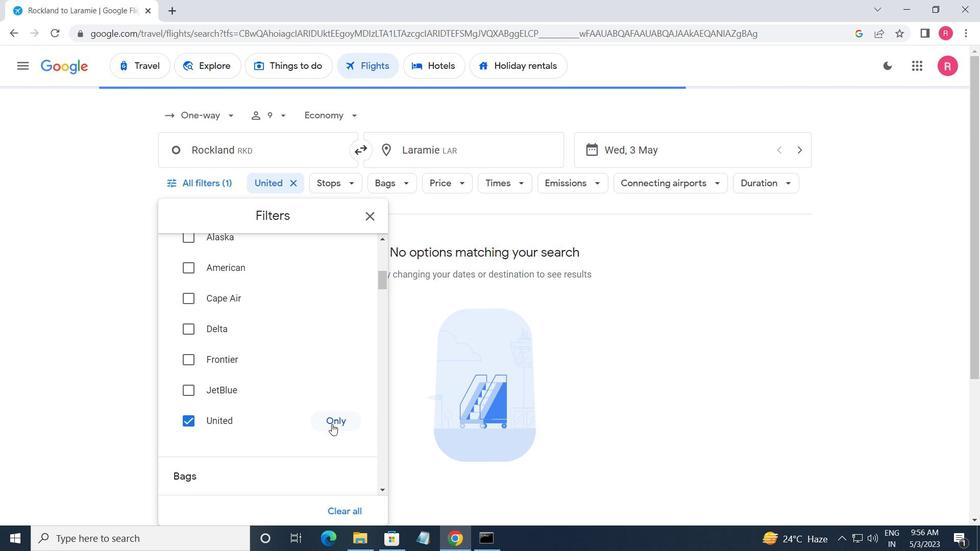 
Action: Mouse moved to (344, 381)
Screenshot: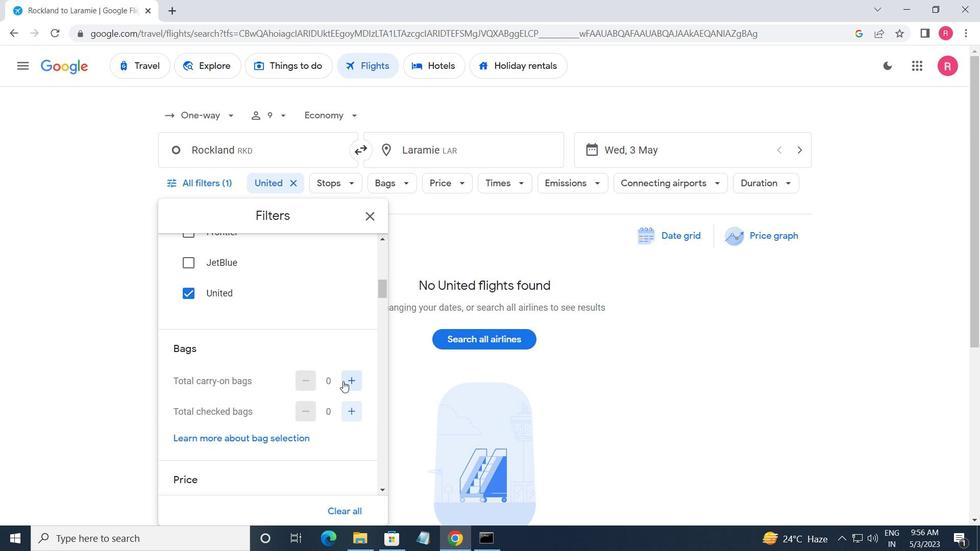 
Action: Mouse pressed left at (344, 381)
Screenshot: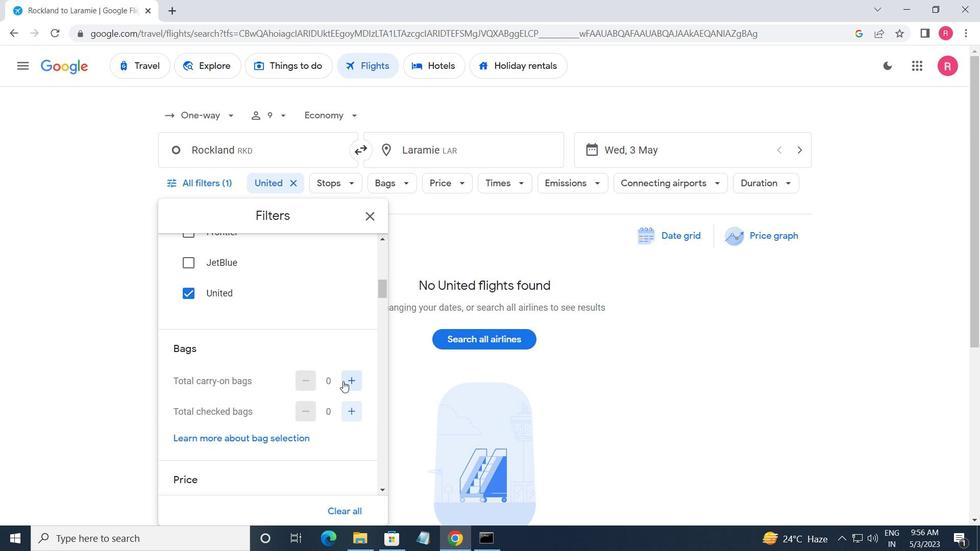 
Action: Mouse pressed left at (344, 381)
Screenshot: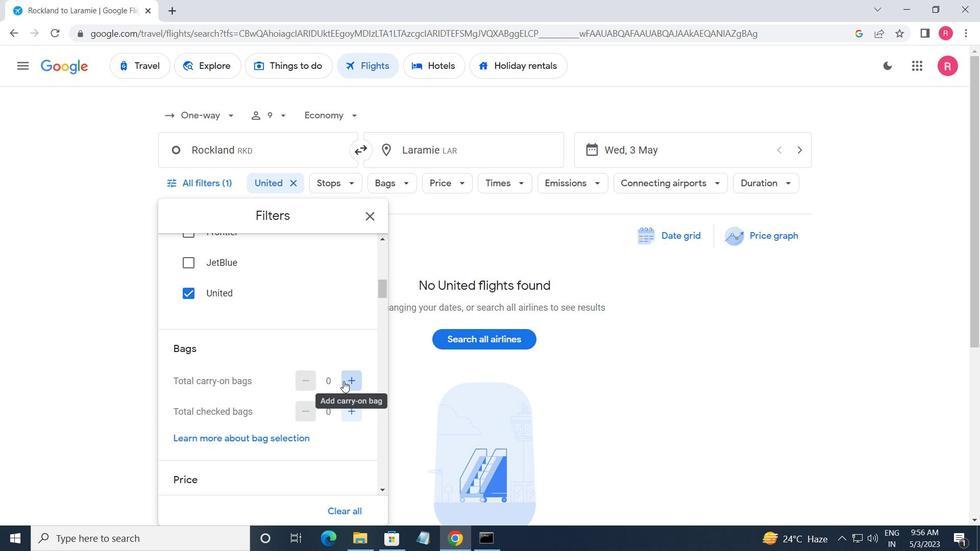 
Action: Mouse scrolled (344, 381) with delta (0, 0)
Screenshot: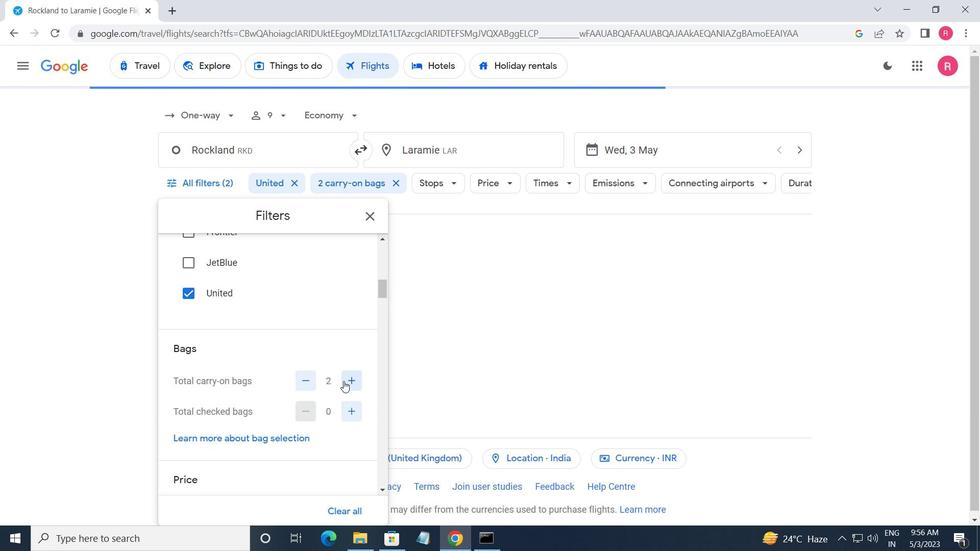 
Action: Mouse scrolled (344, 381) with delta (0, 0)
Screenshot: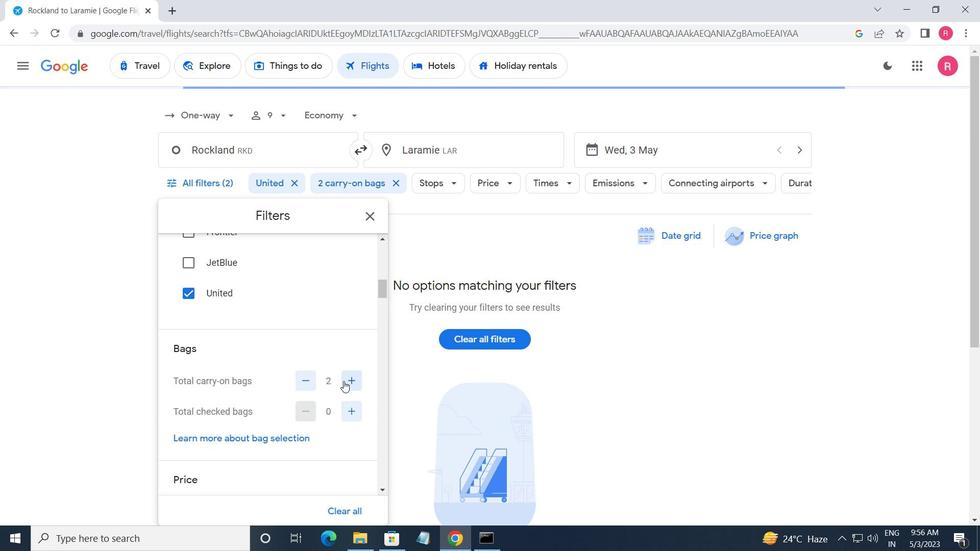 
Action: Mouse scrolled (344, 381) with delta (0, 0)
Screenshot: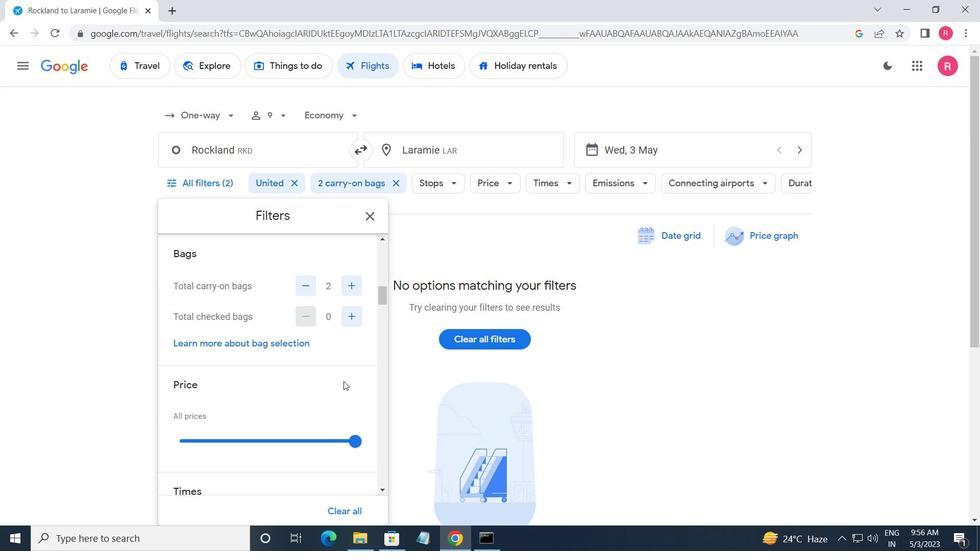 
Action: Mouse moved to (357, 348)
Screenshot: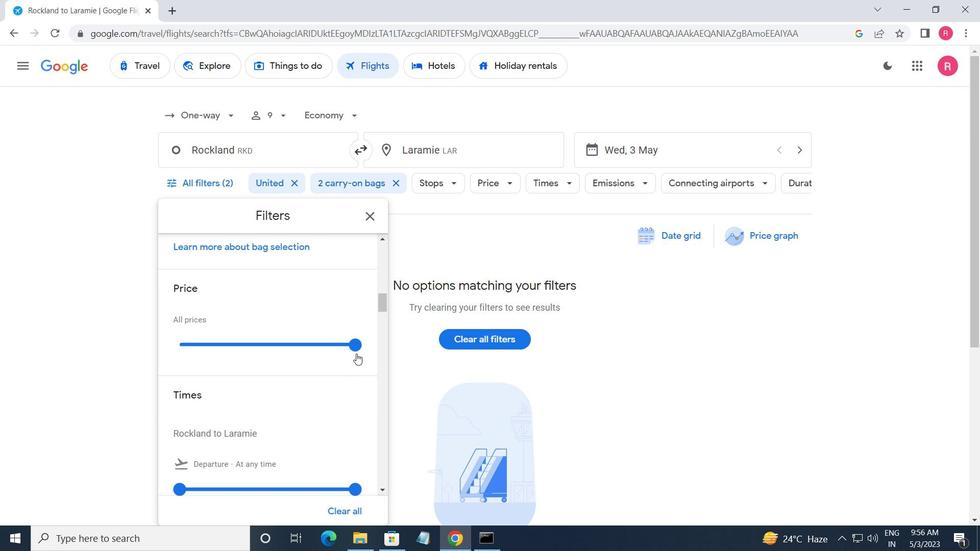 
Action: Mouse pressed left at (357, 348)
Screenshot: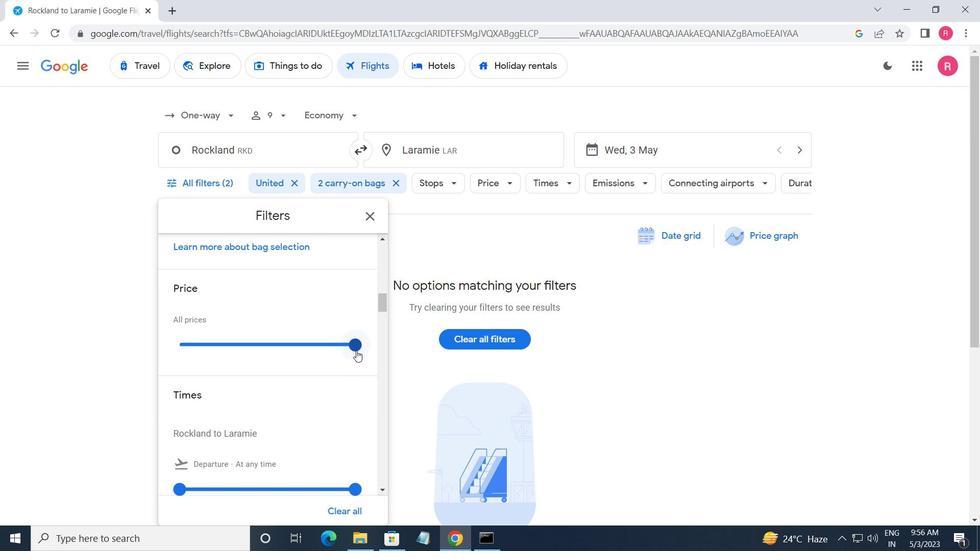 
Action: Mouse moved to (343, 380)
Screenshot: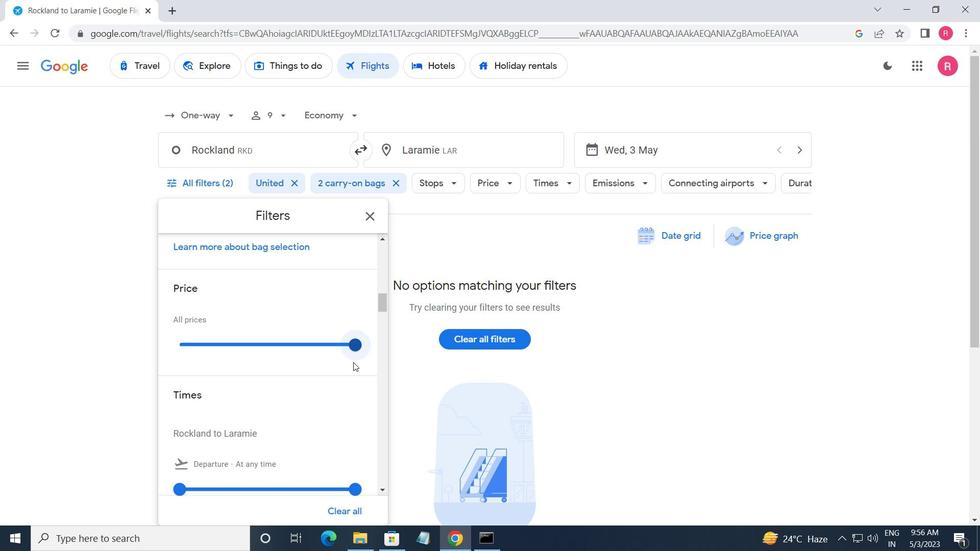 
Action: Mouse scrolled (343, 379) with delta (0, 0)
Screenshot: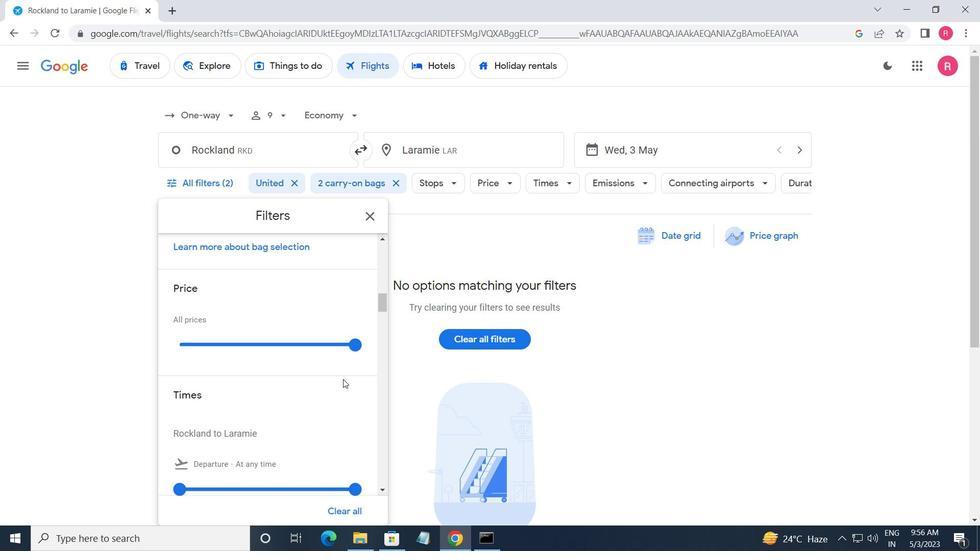 
Action: Mouse scrolled (343, 379) with delta (0, 0)
Screenshot: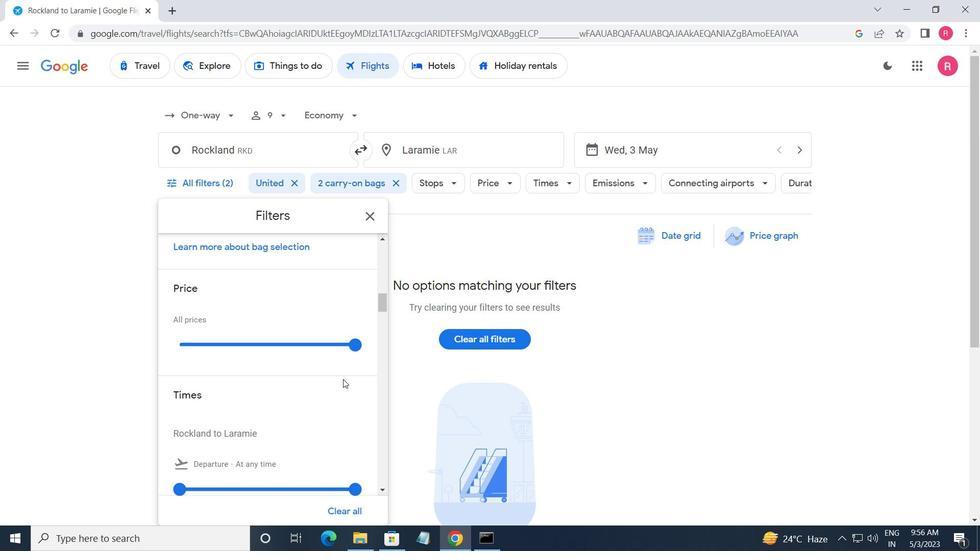 
Action: Mouse moved to (180, 356)
Screenshot: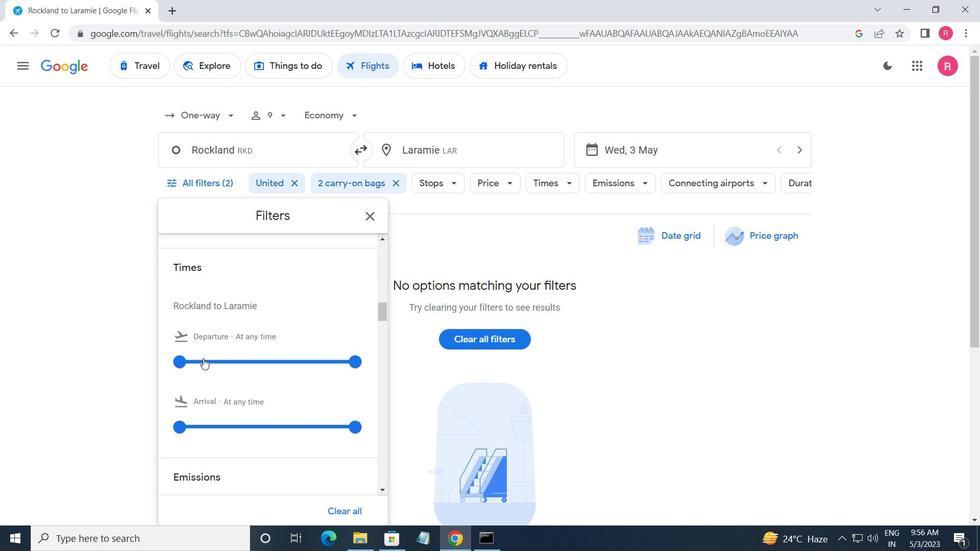 
Action: Mouse pressed left at (180, 356)
Screenshot: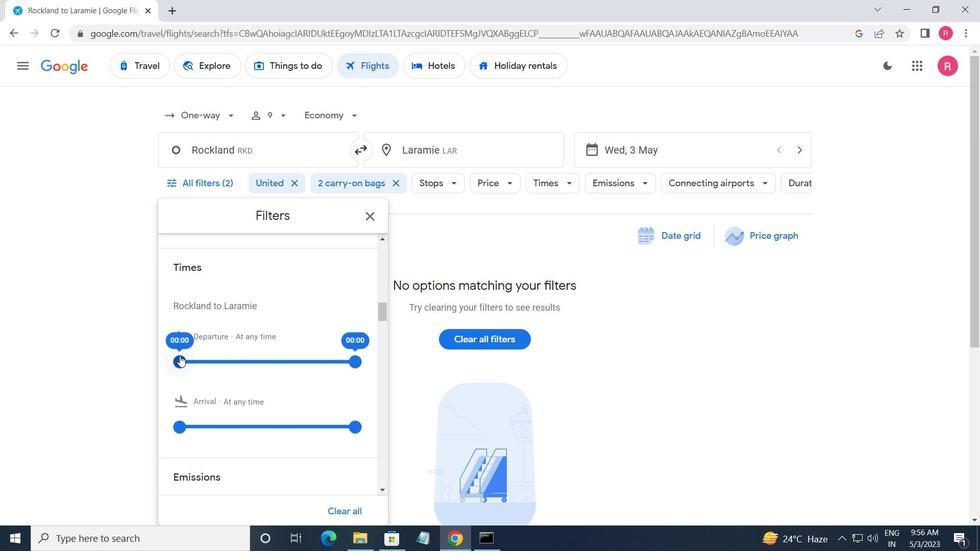 
Action: Mouse moved to (350, 362)
Screenshot: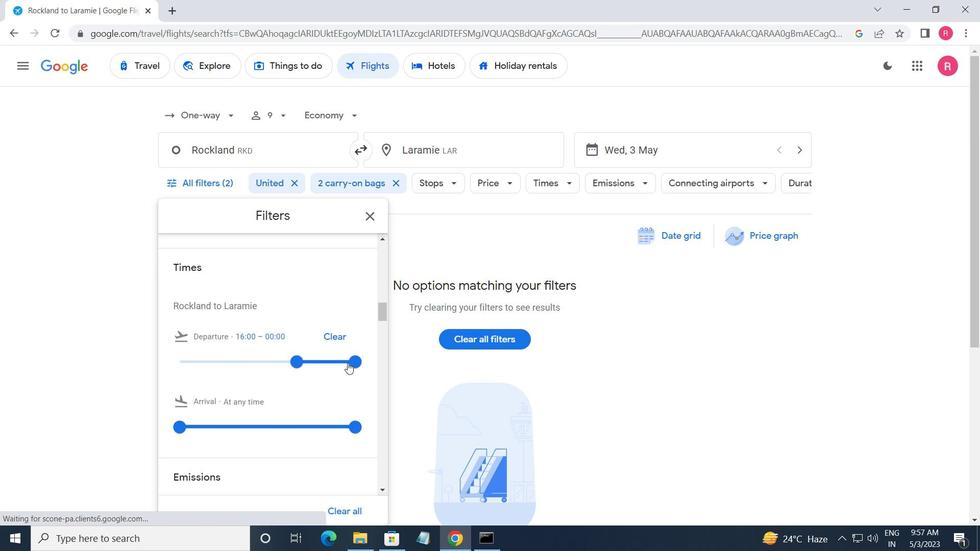 
Action: Mouse pressed left at (350, 362)
Screenshot: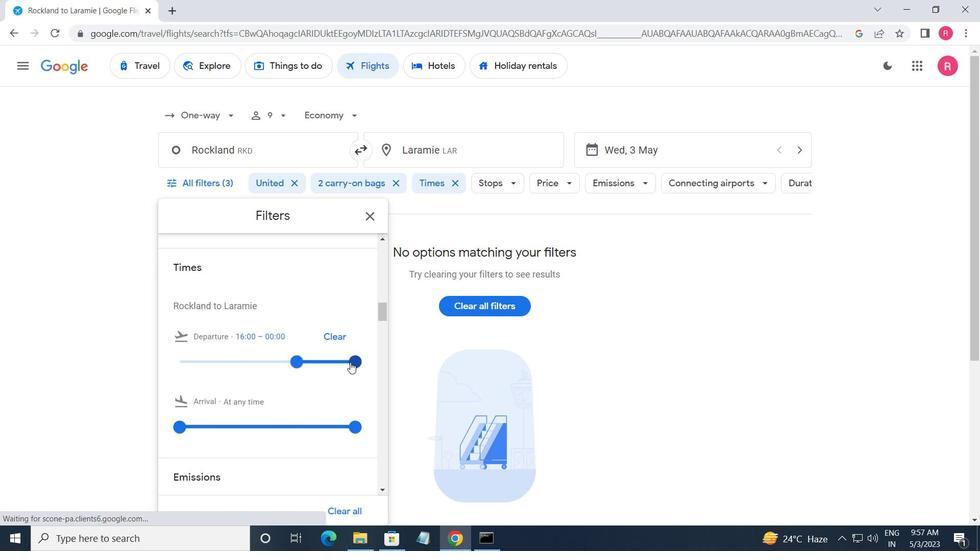 
Action: Mouse moved to (374, 224)
Screenshot: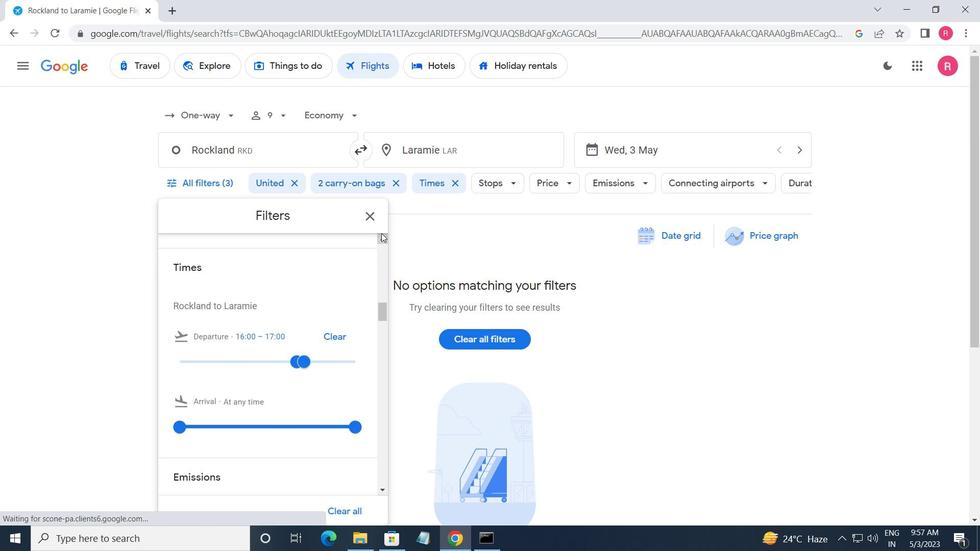 
Action: Mouse pressed left at (374, 224)
Screenshot: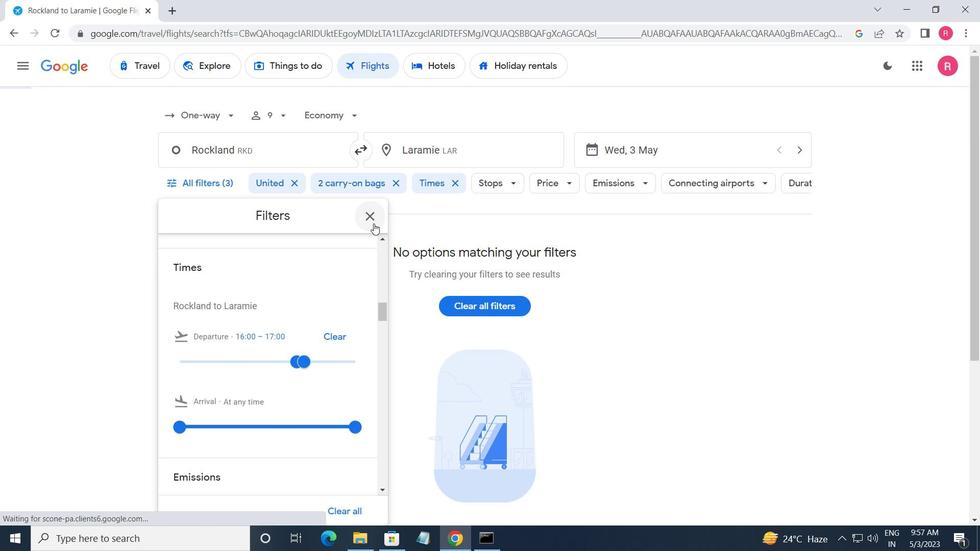 
Action: Mouse moved to (258, 256)
Screenshot: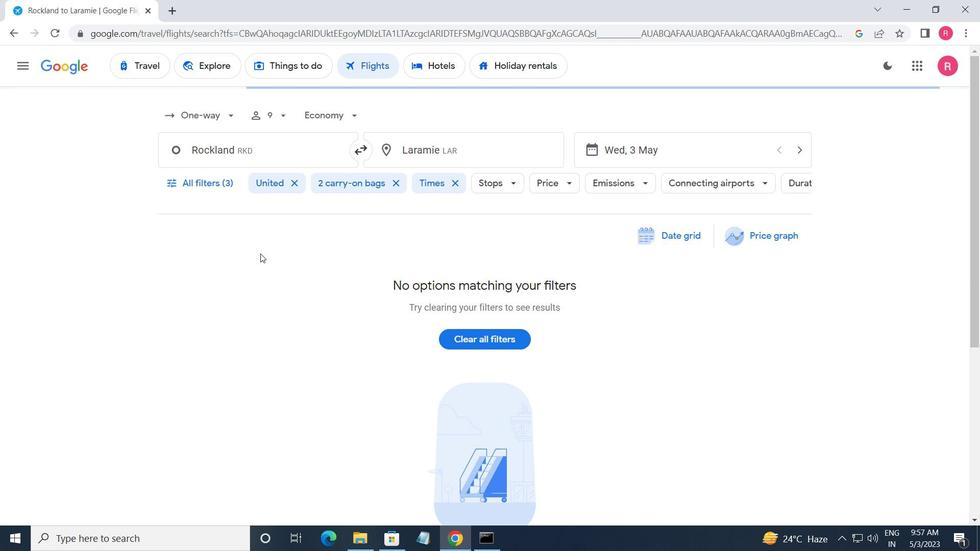 
